 Task: Get directions from Grand Teton National Park, Wyoming, United States to Walnut Canyon National Monument, Arizona, United States departing at 12:00 noon on the 15th of December
Action: Mouse moved to (345, 564)
Screenshot: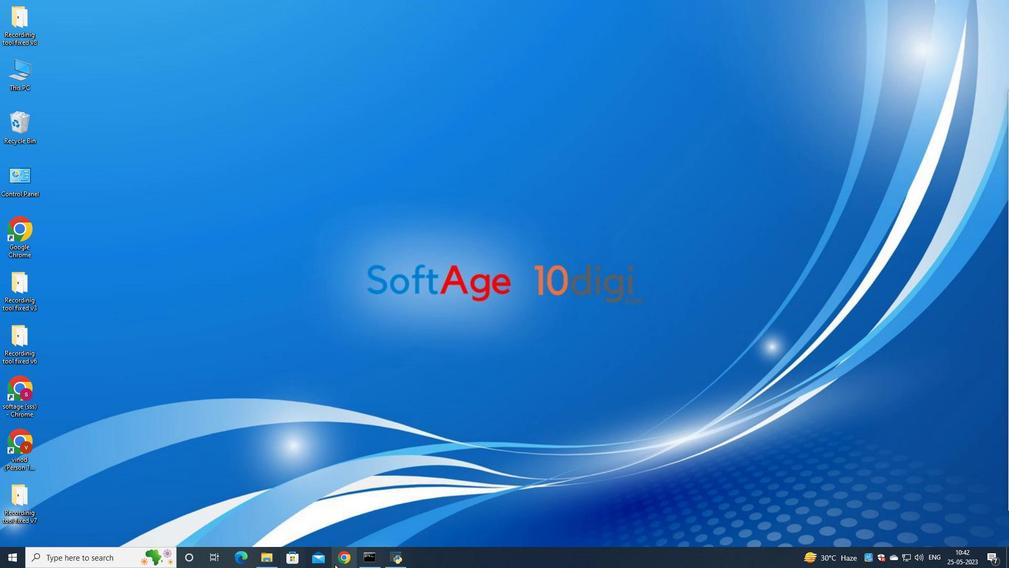 
Action: Mouse pressed left at (345, 564)
Screenshot: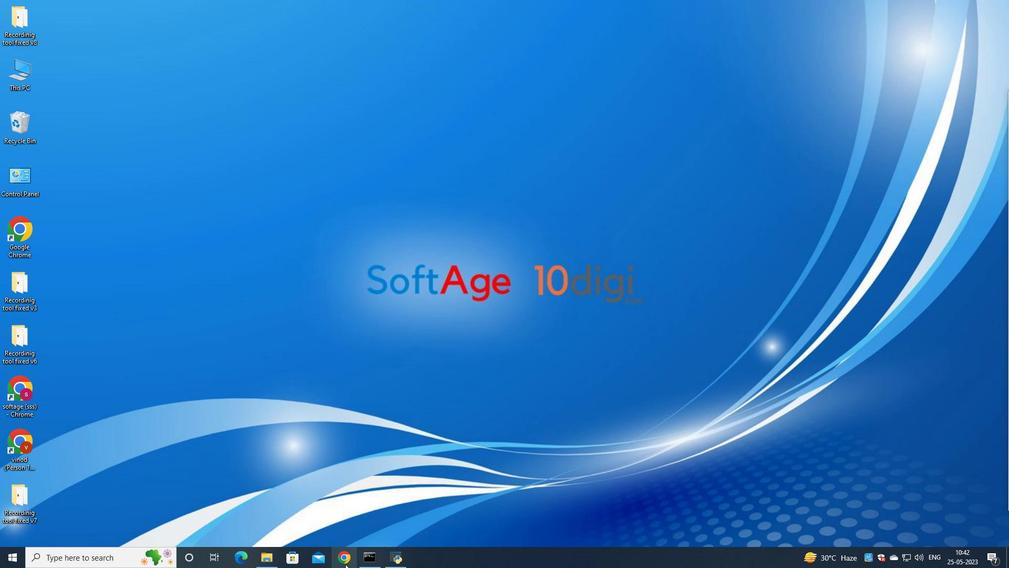 
Action: Mouse moved to (463, 319)
Screenshot: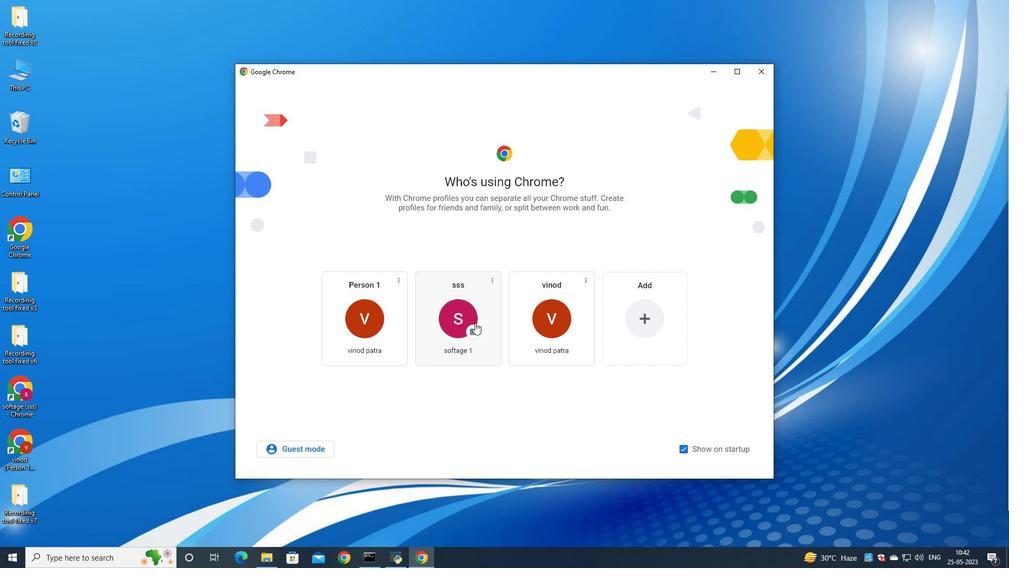 
Action: Mouse pressed left at (463, 319)
Screenshot: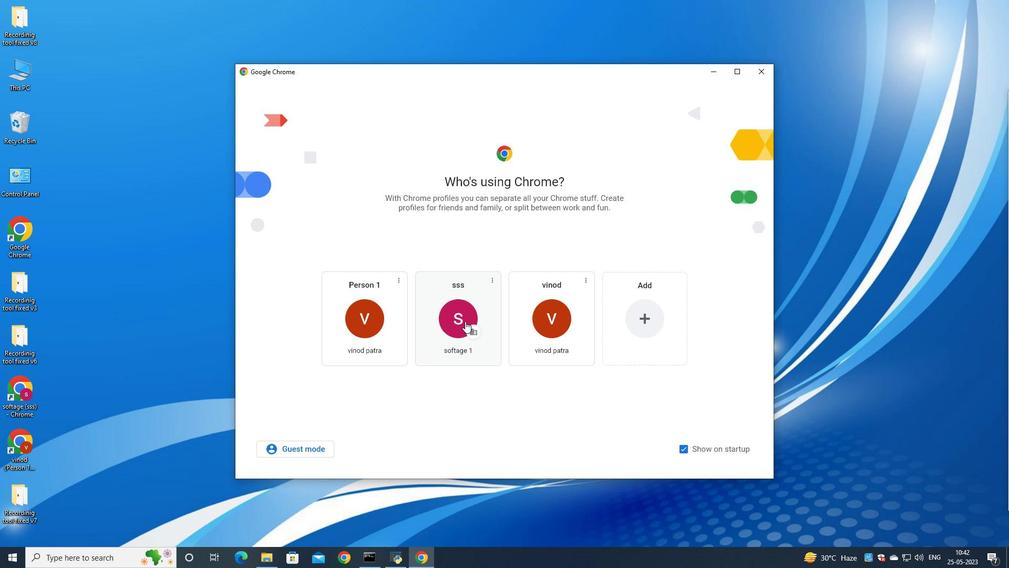 
Action: Mouse moved to (960, 52)
Screenshot: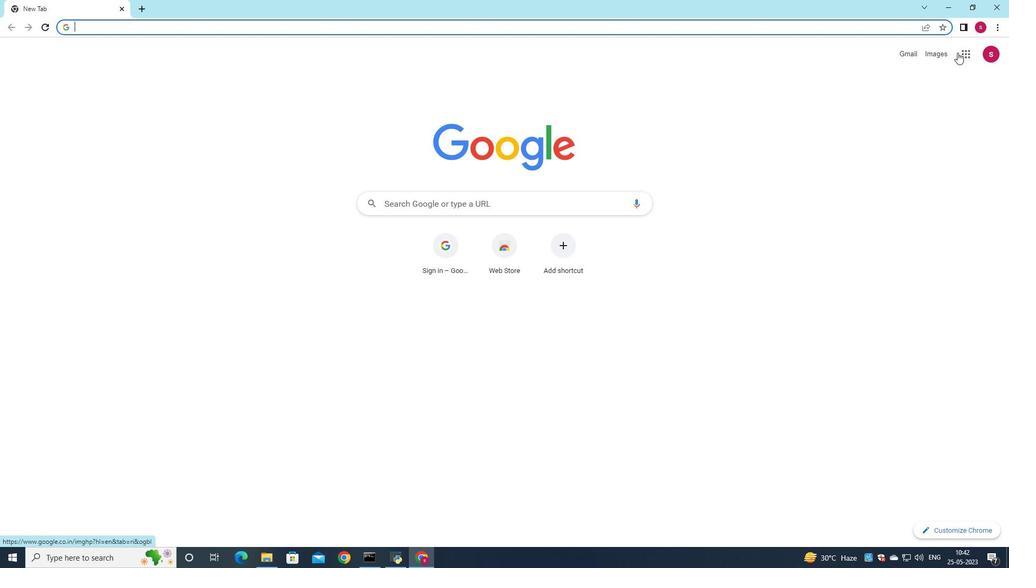 
Action: Mouse pressed left at (960, 52)
Screenshot: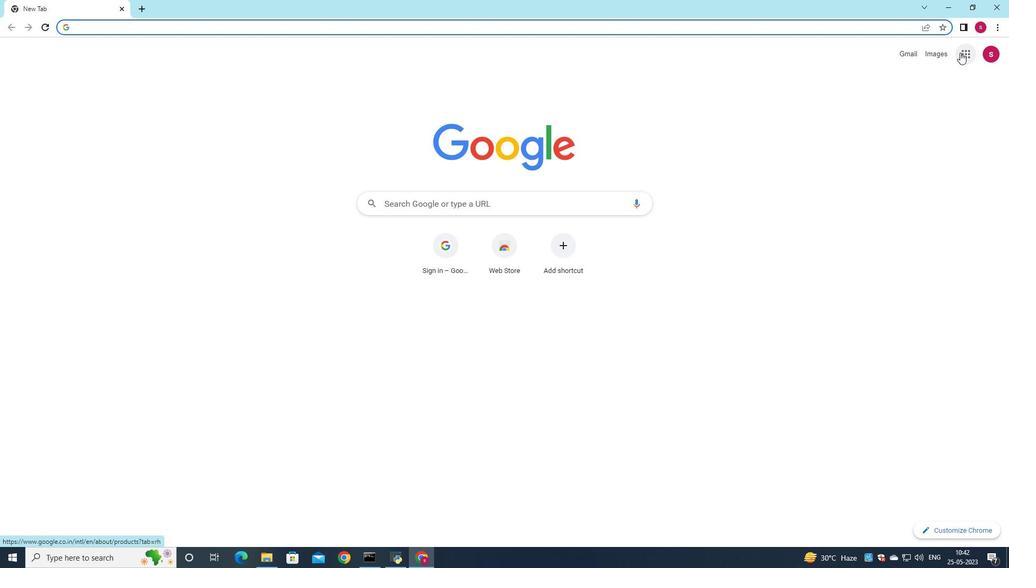 
Action: Mouse moved to (970, 173)
Screenshot: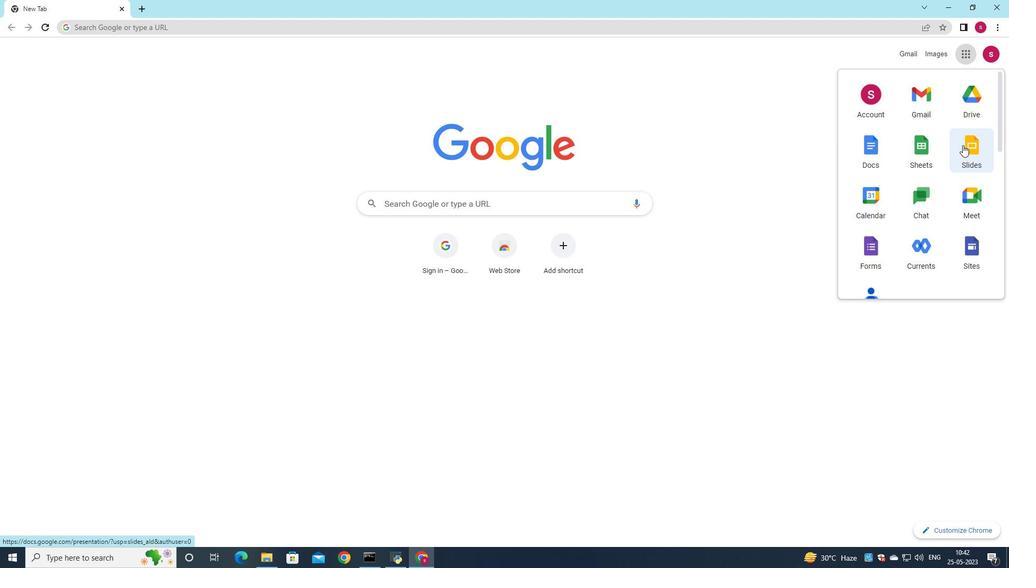 
Action: Mouse scrolled (970, 172) with delta (0, 0)
Screenshot: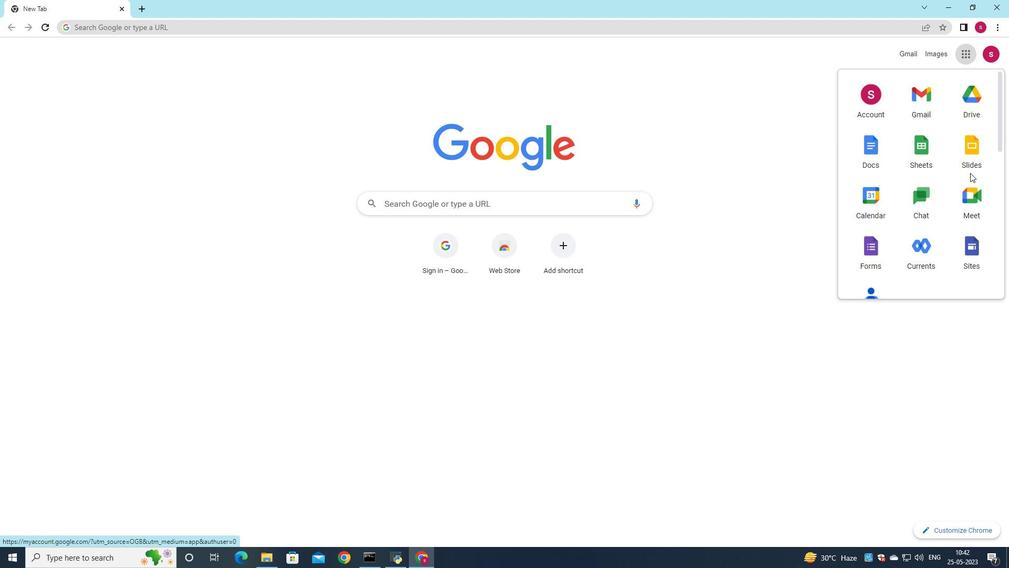 
Action: Mouse moved to (970, 173)
Screenshot: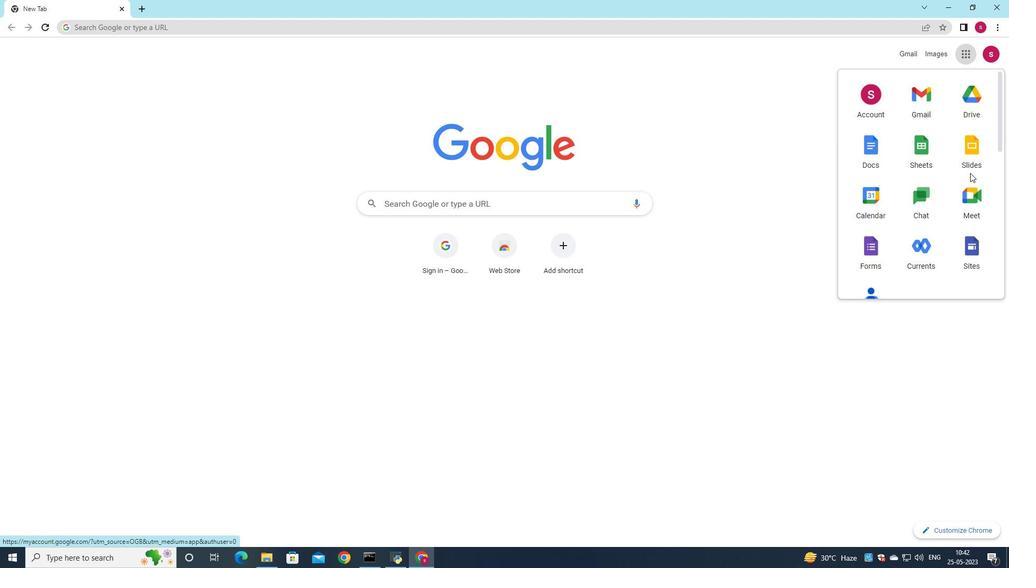 
Action: Mouse scrolled (970, 172) with delta (0, 0)
Screenshot: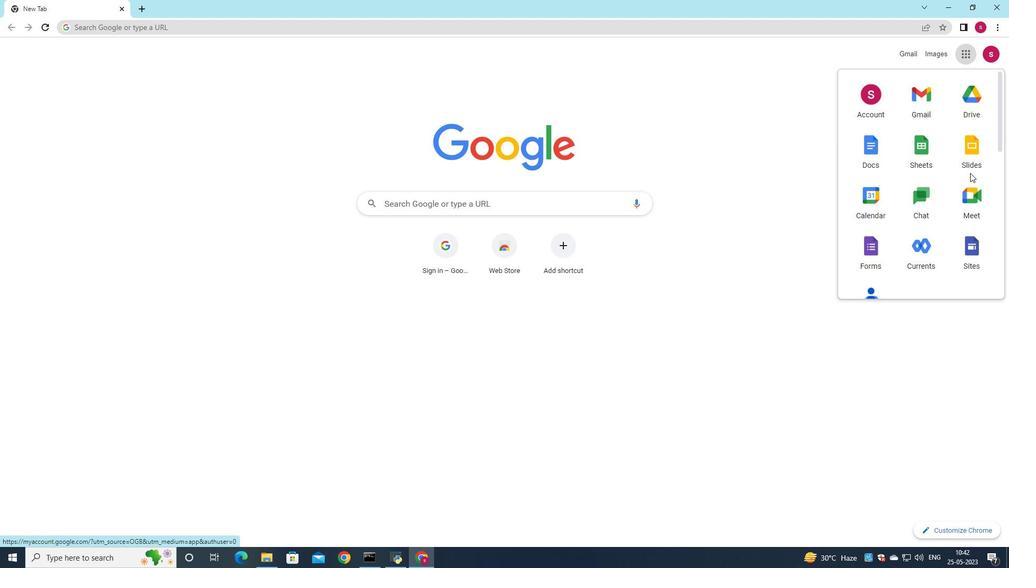 
Action: Mouse moved to (969, 174)
Screenshot: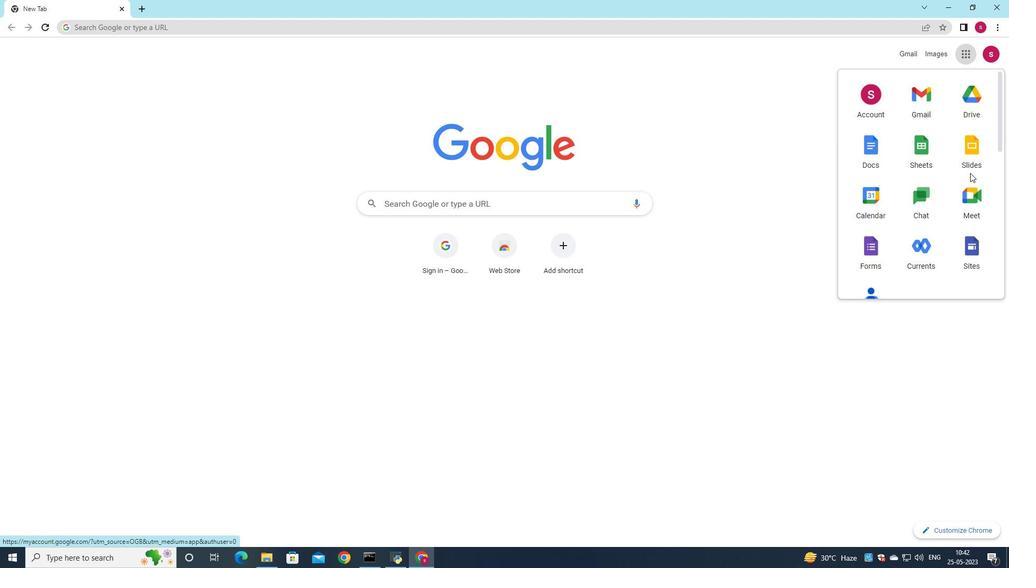 
Action: Mouse scrolled (969, 173) with delta (0, 0)
Screenshot: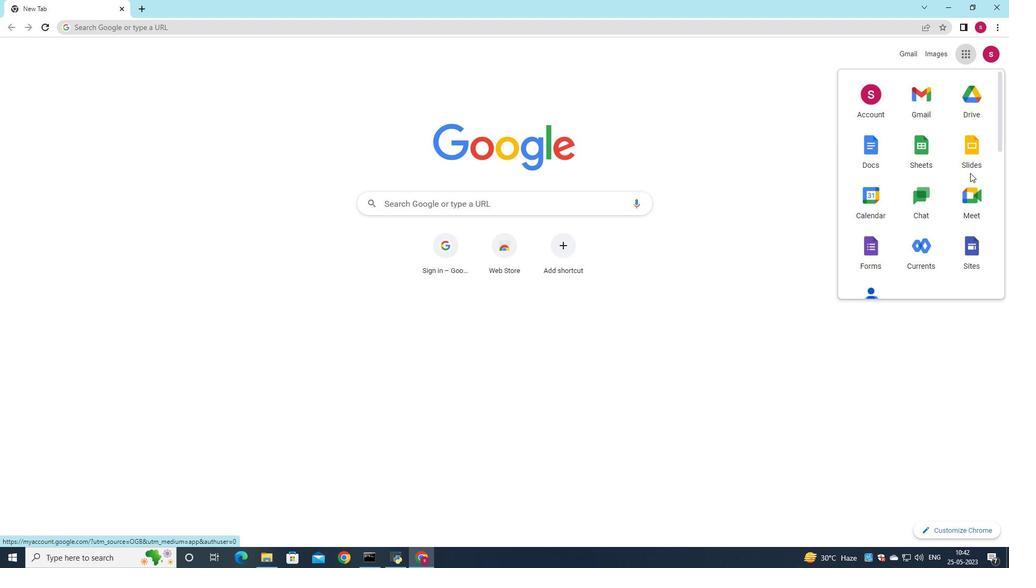 
Action: Mouse moved to (969, 174)
Screenshot: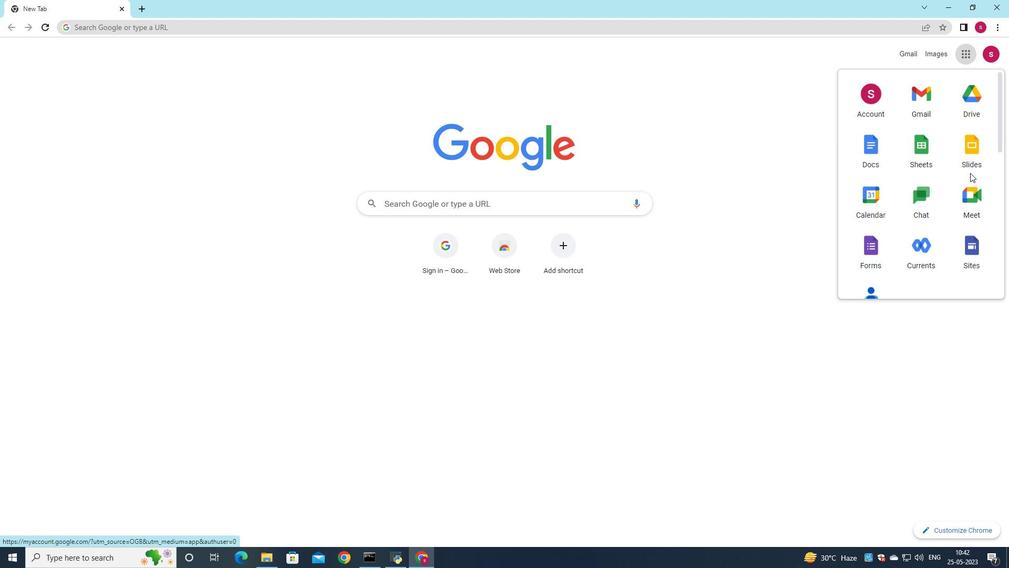 
Action: Mouse scrolled (969, 173) with delta (0, 0)
Screenshot: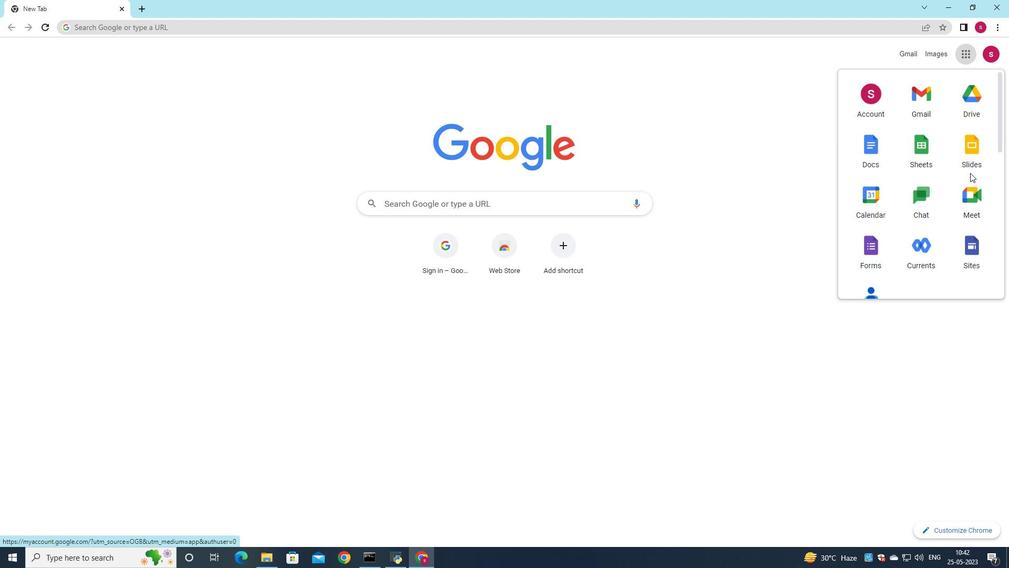 
Action: Mouse moved to (975, 155)
Screenshot: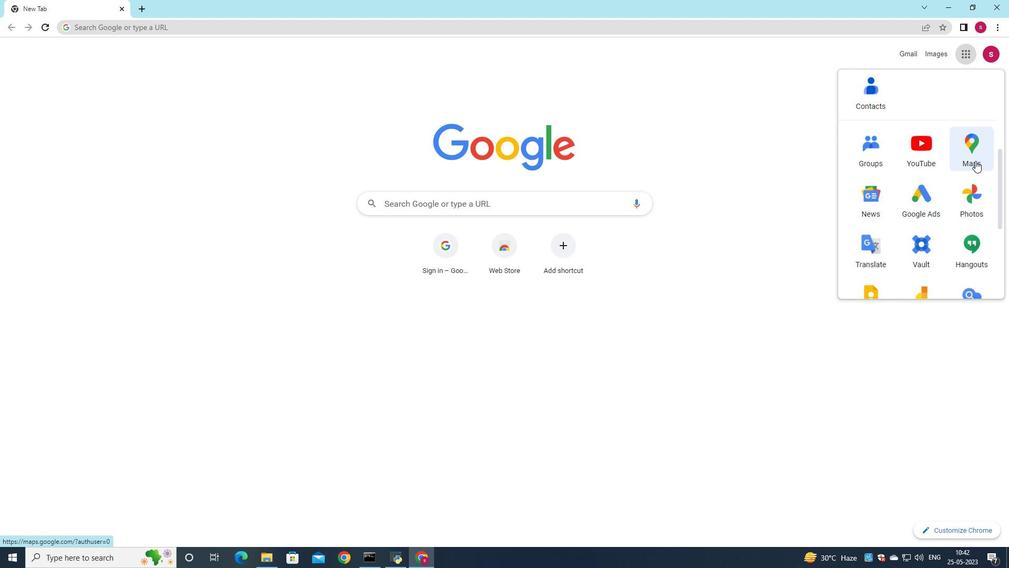 
Action: Mouse pressed left at (975, 155)
Screenshot: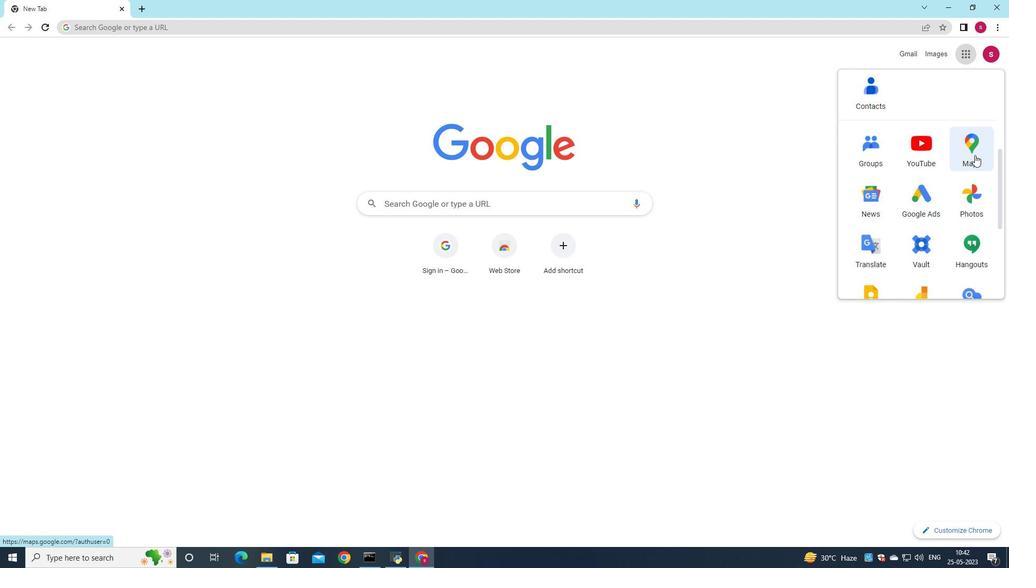 
Action: Mouse moved to (239, 51)
Screenshot: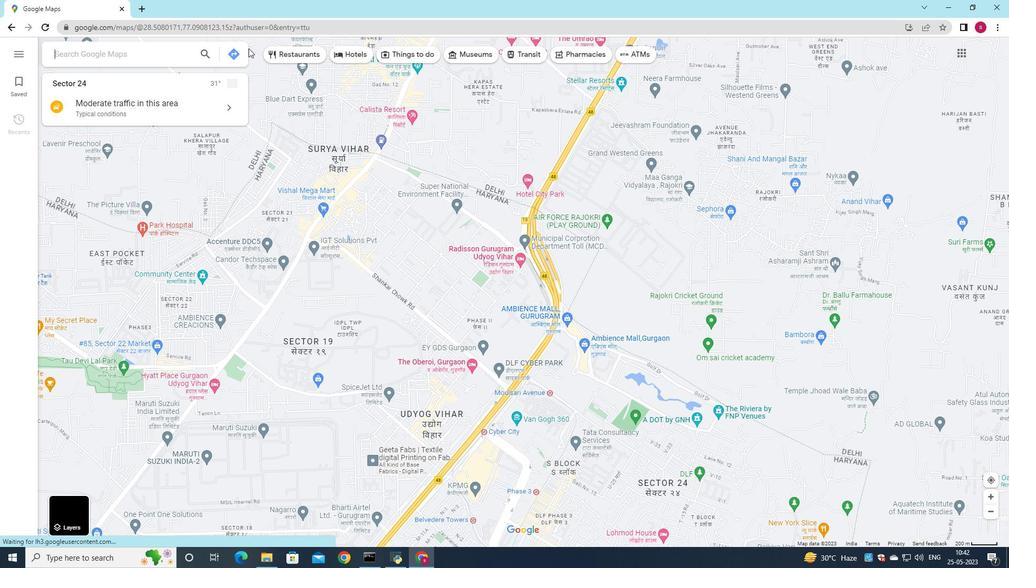 
Action: Mouse pressed left at (239, 51)
Screenshot: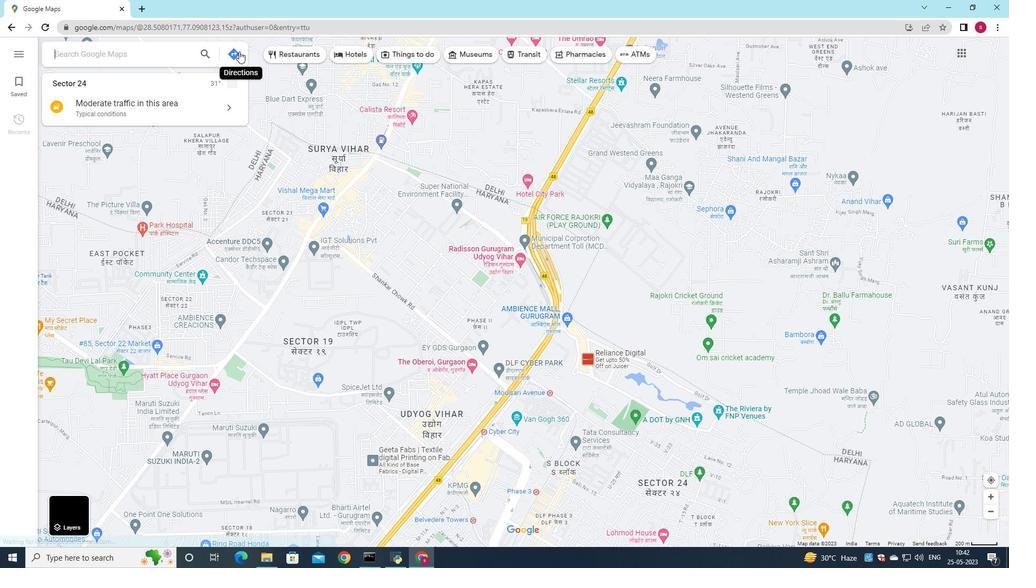 
Action: Mouse moved to (151, 86)
Screenshot: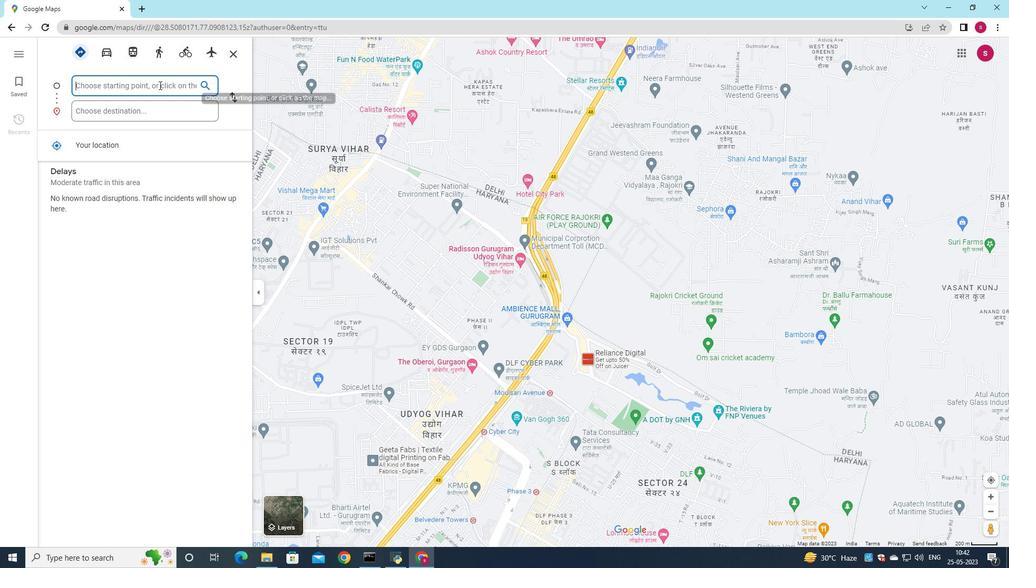 
Action: Key pressed <Key.shift><Key.shift><Key.shift><Key.shift><Key.shift><Key.shift><Key.shift>Grand<Key.space><Key.shift><Key.shift><Key.shift><Key.shift><Key.shift><Key.shift><Key.shift><Key.shift><Key.shift><Key.shift><Key.shift><Key.shift><Key.shift><Key.shift>Teton<Key.space><Key.shift>national<Key.space><Key.shift><Key.shift><Key.shift><Key.shift><Key.shift><Key.shift><Key.shift><Key.shift><Key.shift>Park
Screenshot: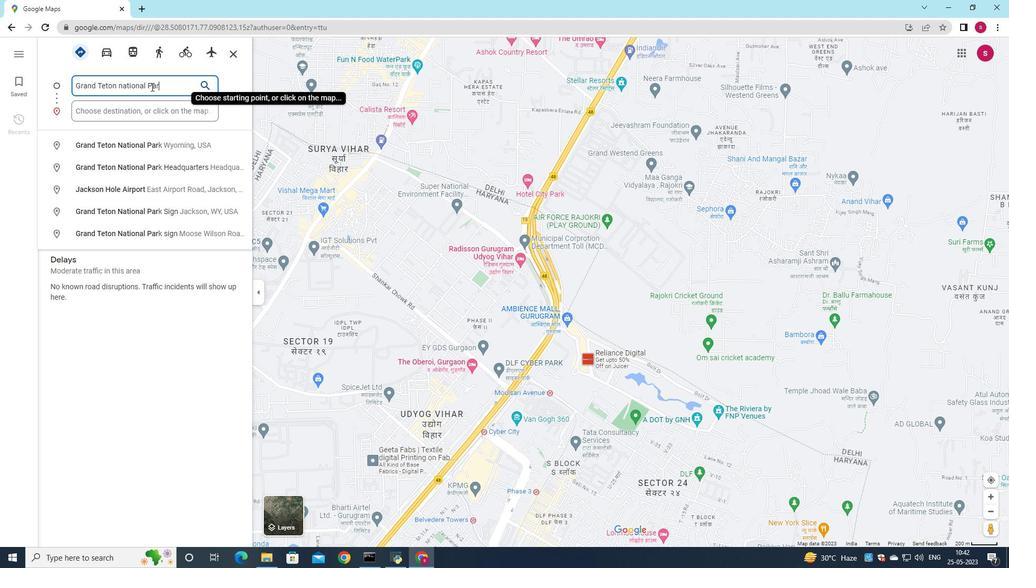 
Action: Mouse moved to (120, 86)
Screenshot: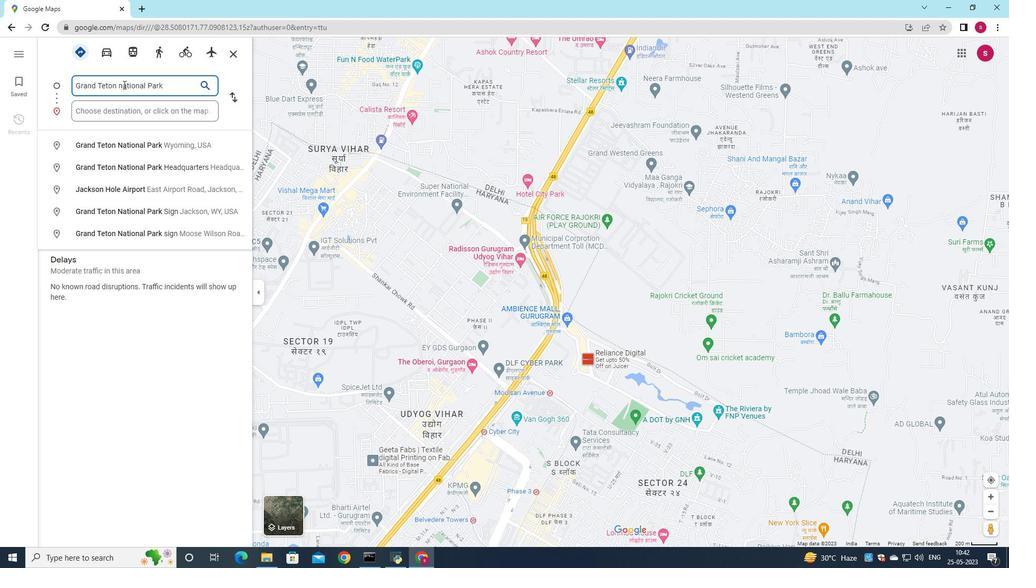 
Action: Mouse pressed left at (120, 86)
Screenshot: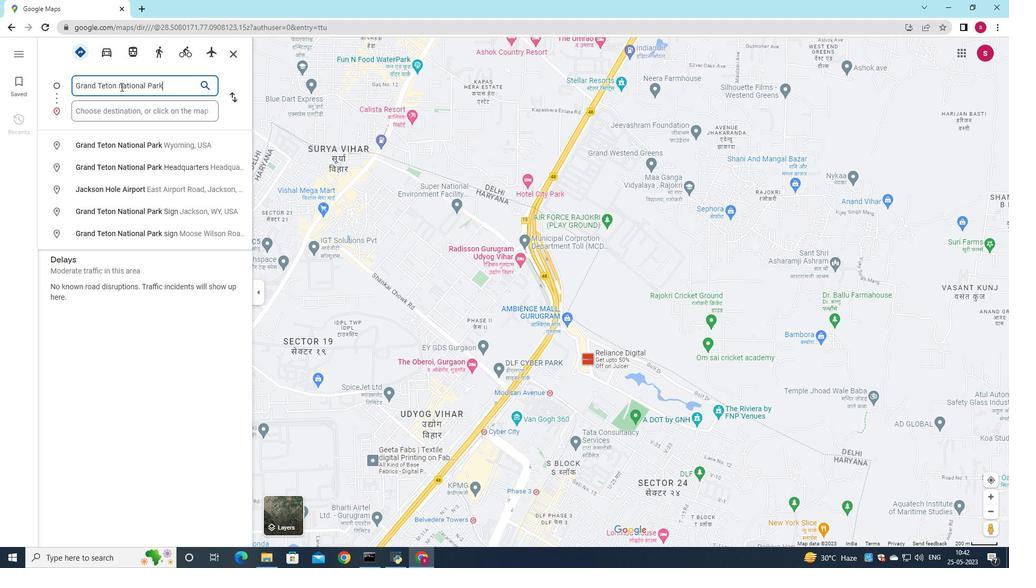 
Action: Key pressed <Key.backspace><Key.shift><Key.shift><Key.shift>N
Screenshot: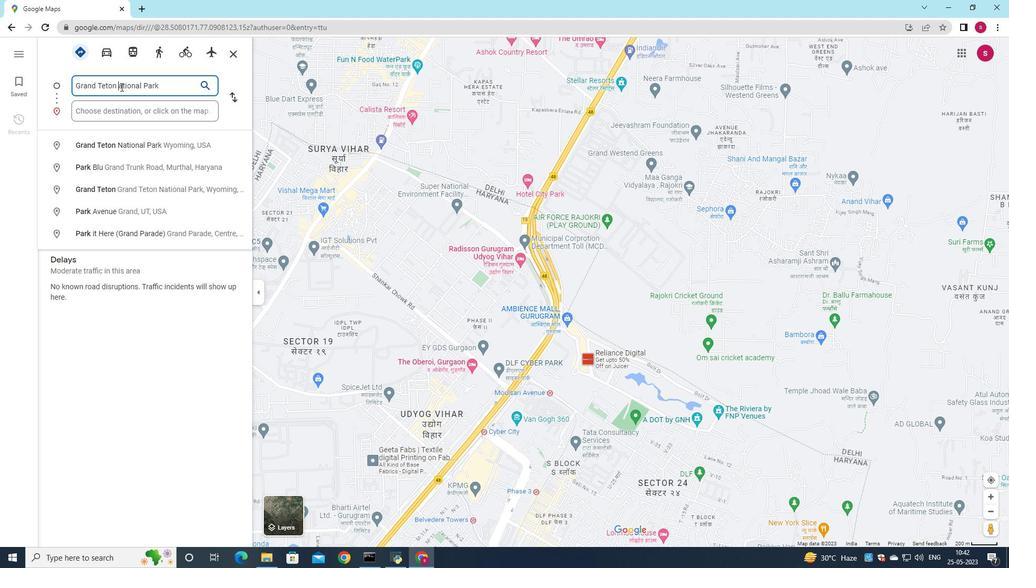 
Action: Mouse moved to (175, 82)
Screenshot: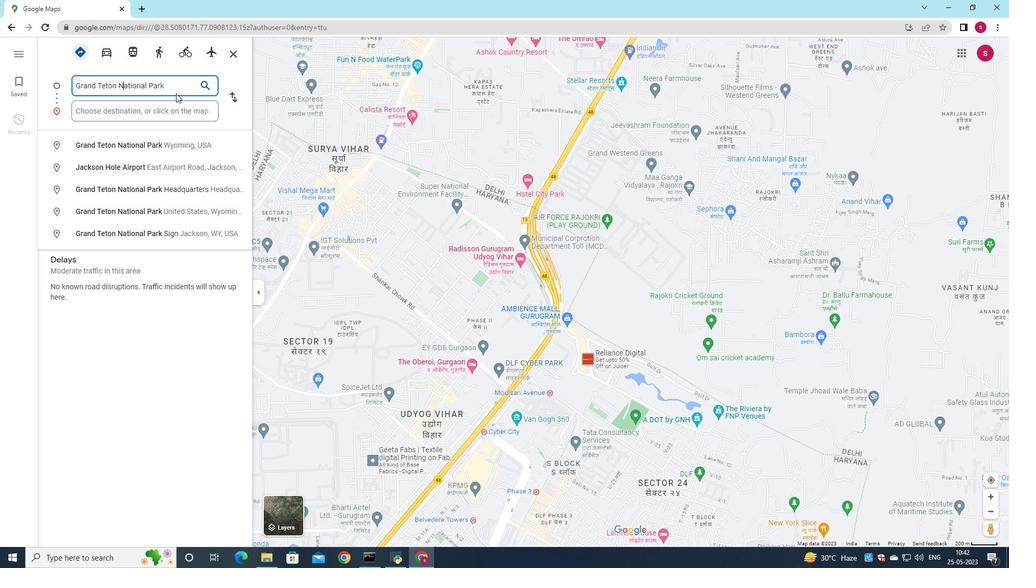 
Action: Mouse pressed left at (175, 82)
Screenshot: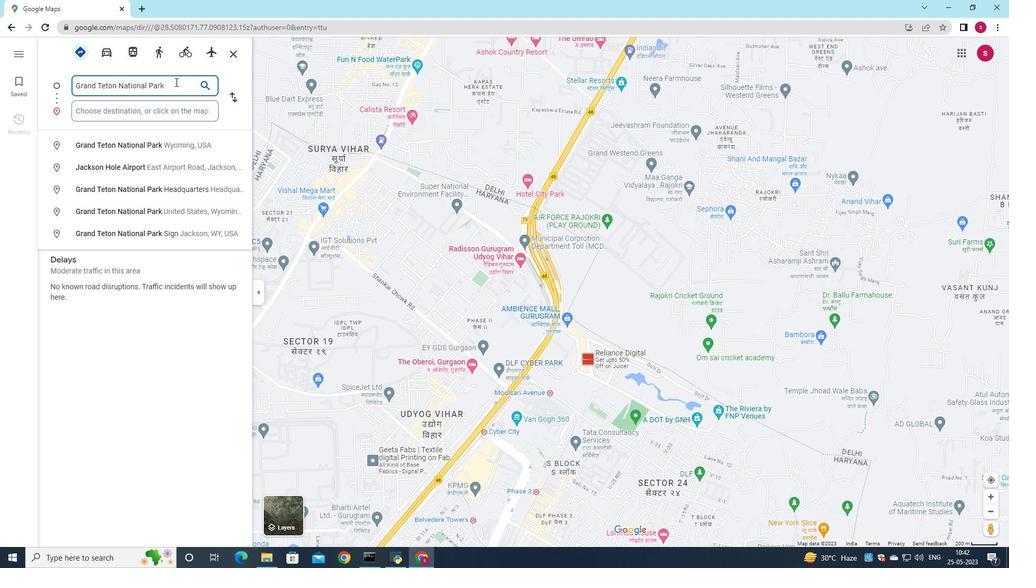 
Action: Mouse moved to (175, 82)
Screenshot: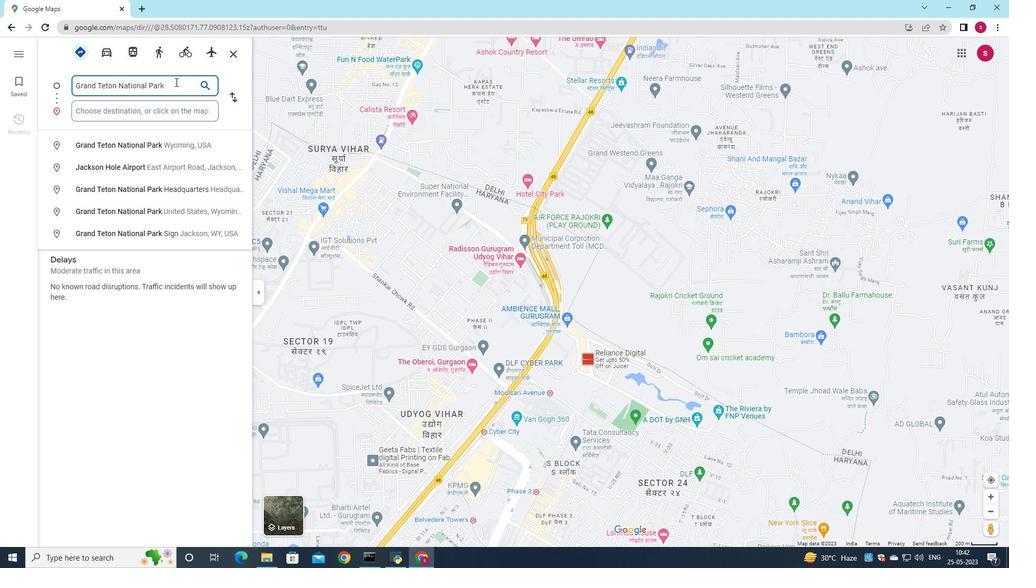 
Action: Key pressed ,<Key.shift>Wyoming,<Key.shift>United<Key.space><Key.shift>States
Screenshot: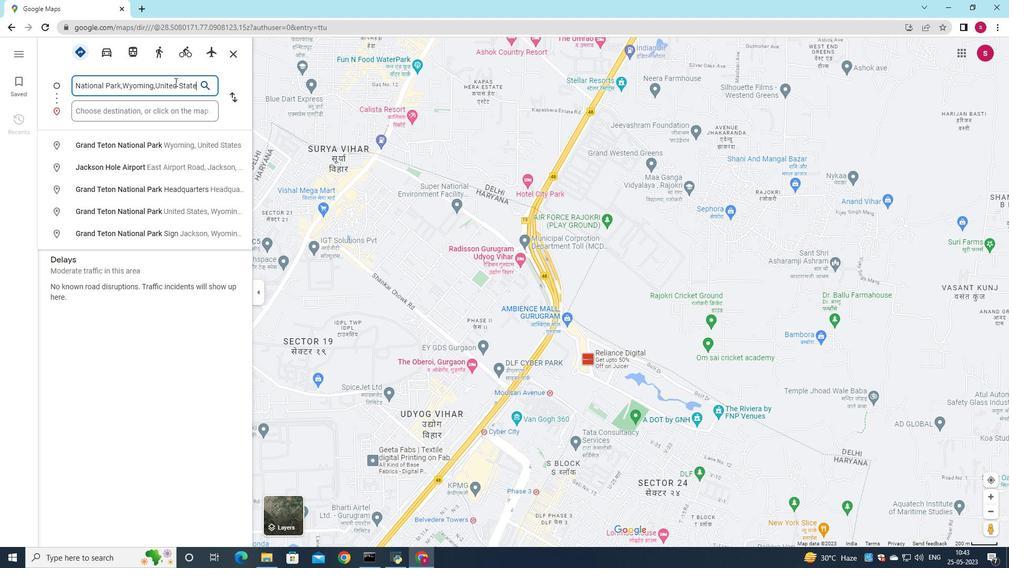 
Action: Mouse moved to (140, 110)
Screenshot: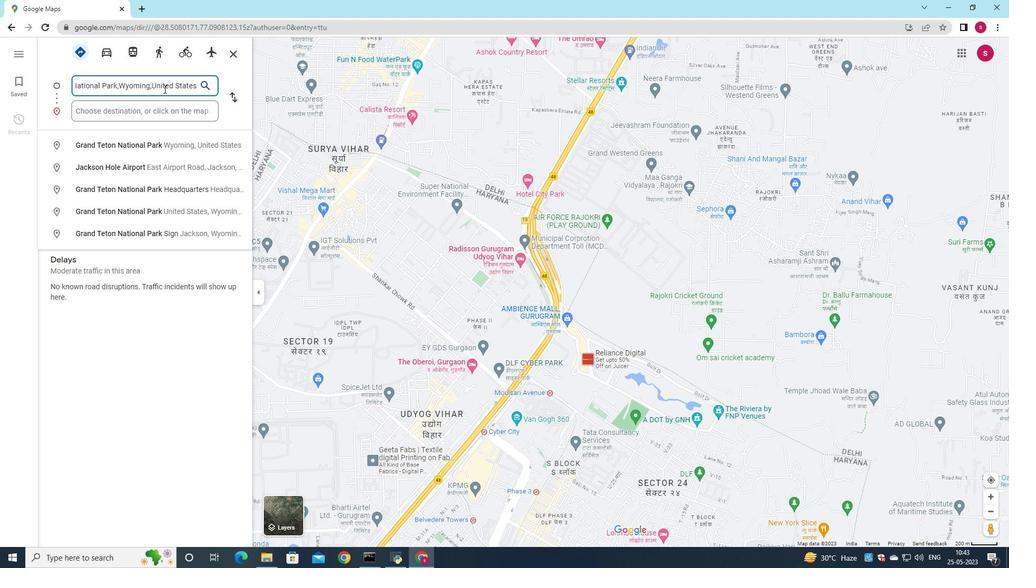 
Action: Mouse pressed left at (140, 110)
Screenshot: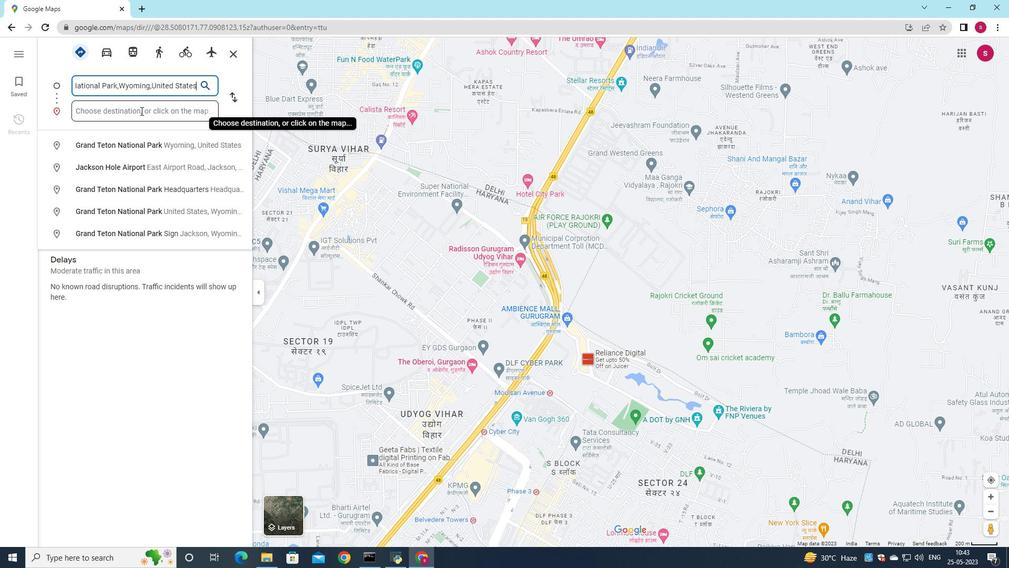 
Action: Key pressed <Key.shift>Walunt<Key.space><Key.shift>Canyon<Key.space><Key.shift>National<Key.space><Key.shift><Key.shift><Key.shift><Key.shift><Key.shift><Key.shift><Key.shift><Key.shift><Key.shift><Key.shift><Key.shift><Key.shift><Key.shift><Key.shift><Key.shift><Key.shift><Key.shift><Key.shift><Key.shift><Key.shift><Key.shift><Key.shift><Key.shift><Key.shift><Key.shift><Key.shift><Key.shift><Key.shift><Key.shift><Key.shift><Key.shift><Key.shift><Key.shift><Key.shift><Key.shift><Key.shift><Key.shift><Key.shift><Key.shift>Monument,<Key.shift>Arizona,<Key.shift>United<Key.space><Key.shift>States
Screenshot: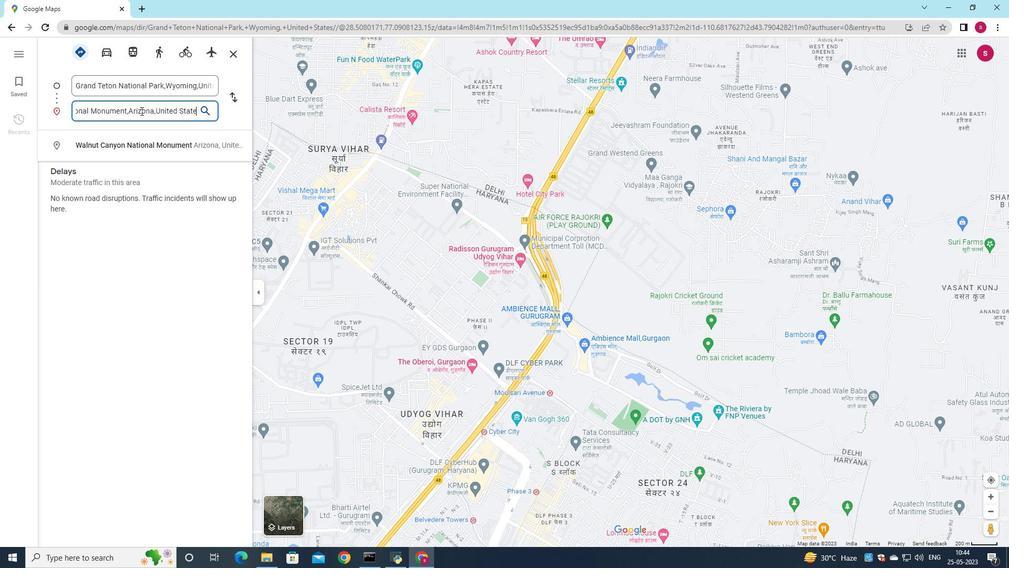 
Action: Mouse moved to (206, 108)
Screenshot: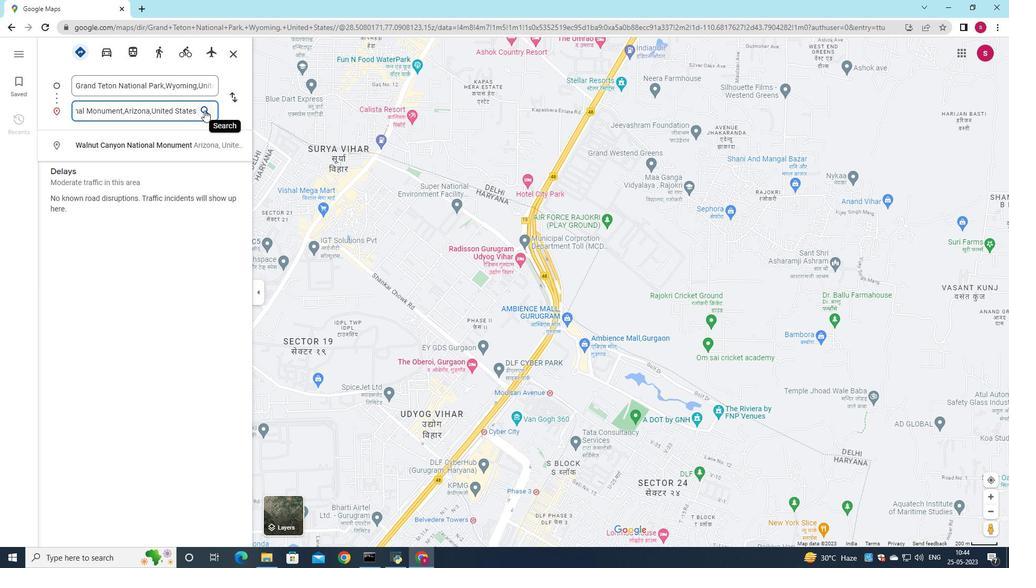 
Action: Mouse pressed left at (206, 108)
Screenshot: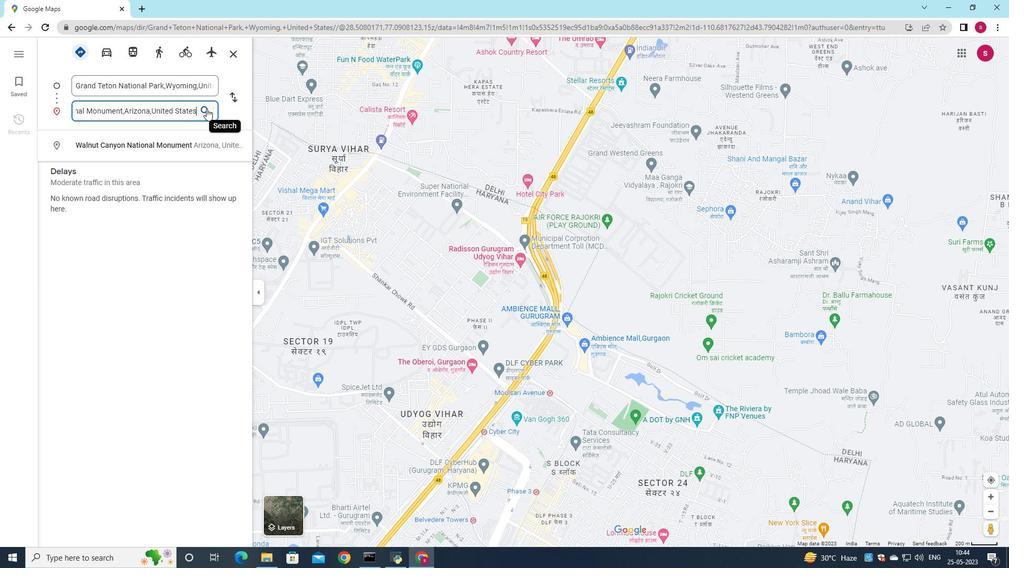 
Action: Mouse moved to (119, 171)
Screenshot: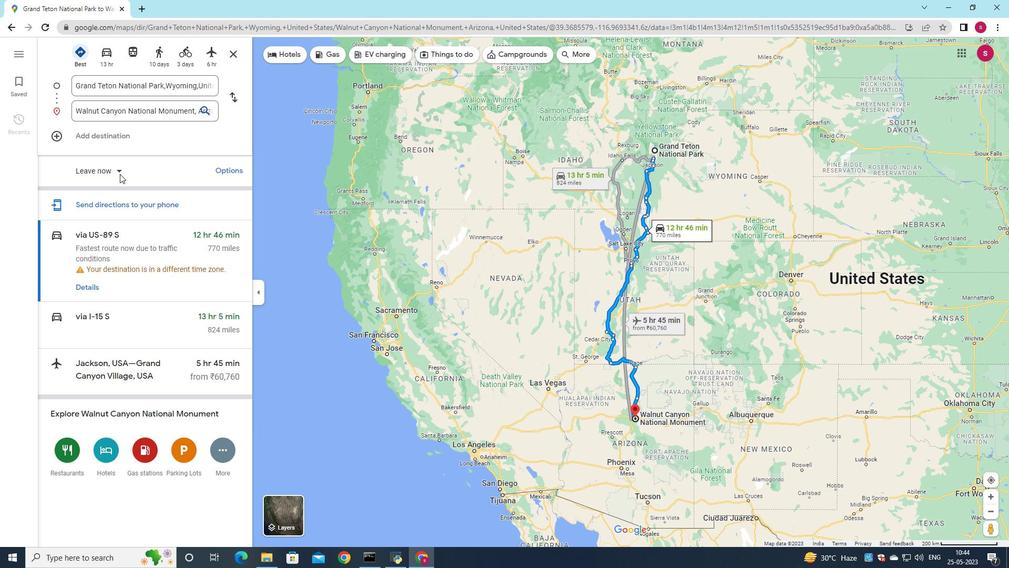 
Action: Mouse pressed left at (119, 171)
Screenshot: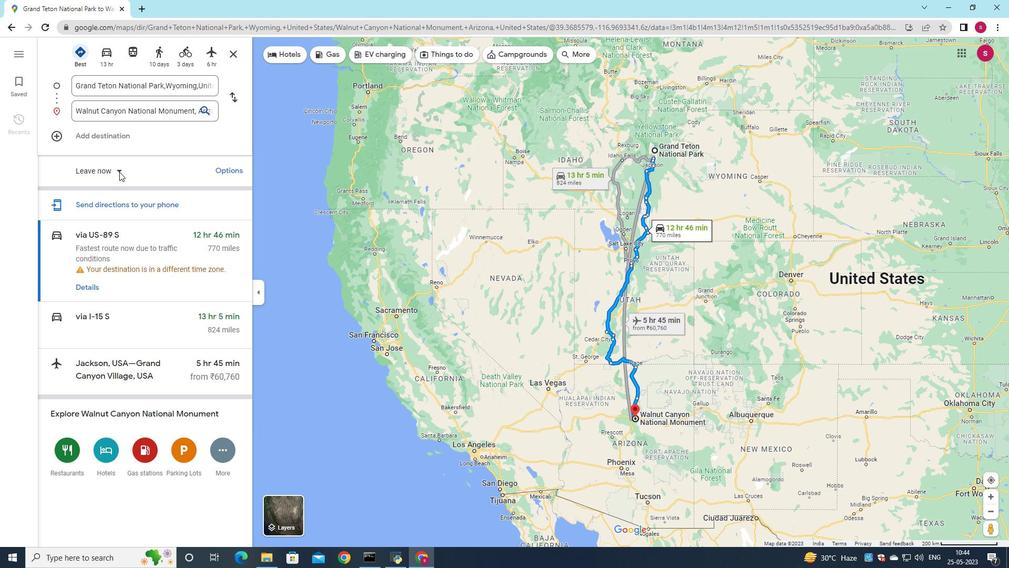 
Action: Mouse moved to (115, 200)
Screenshot: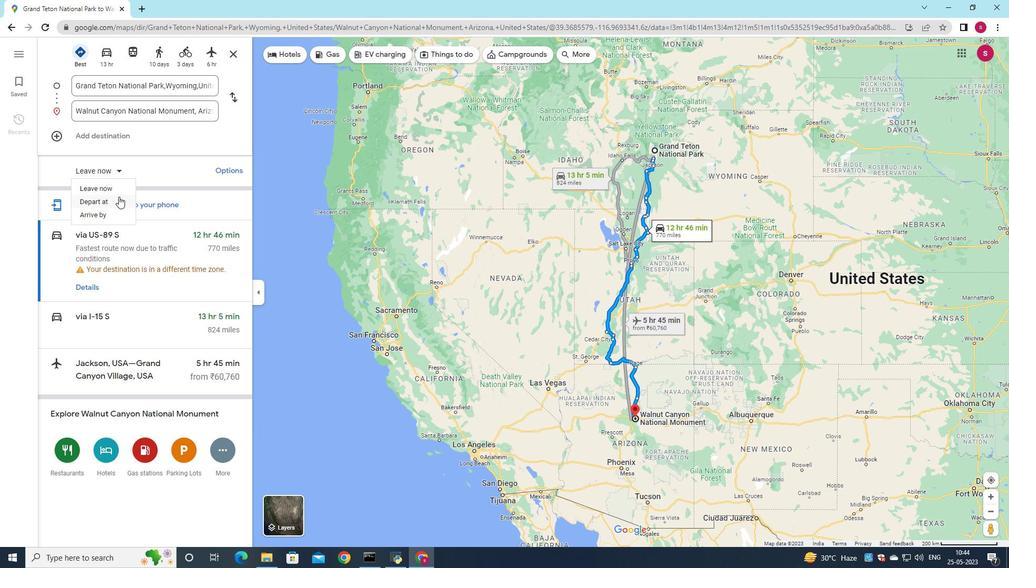 
Action: Mouse pressed left at (115, 200)
Screenshot: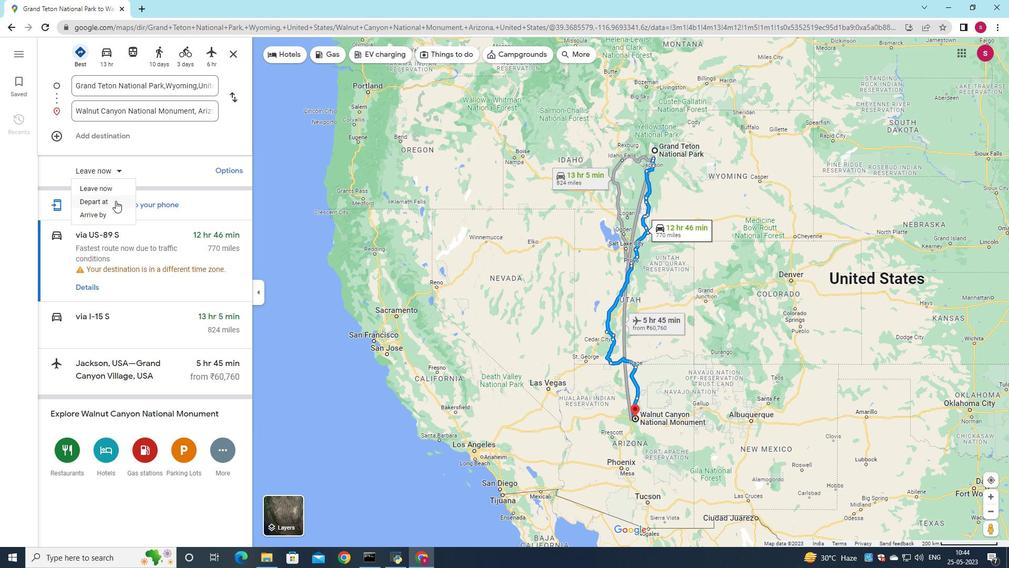 
Action: Mouse moved to (88, 165)
Screenshot: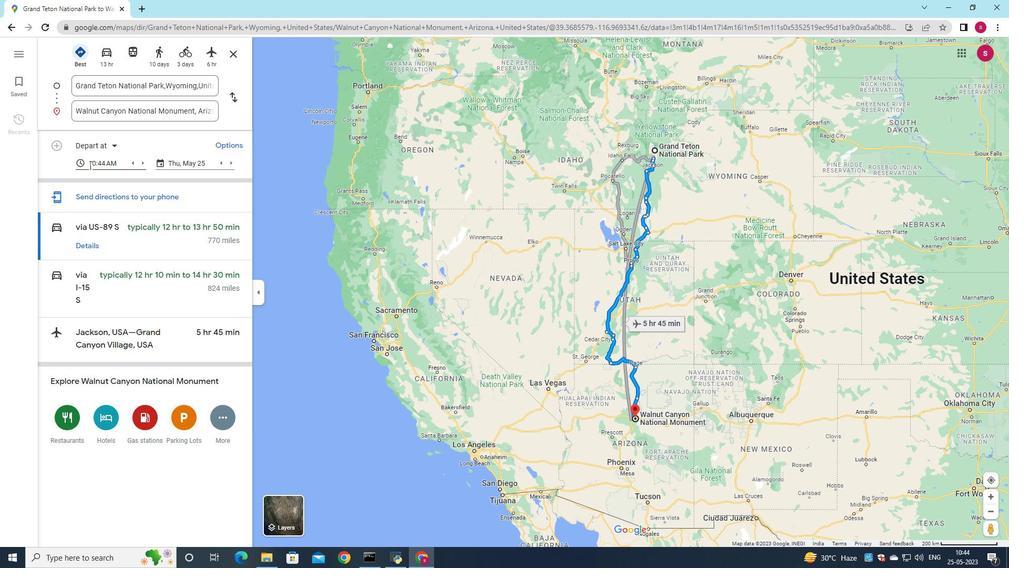 
Action: Mouse pressed left at (88, 165)
Screenshot: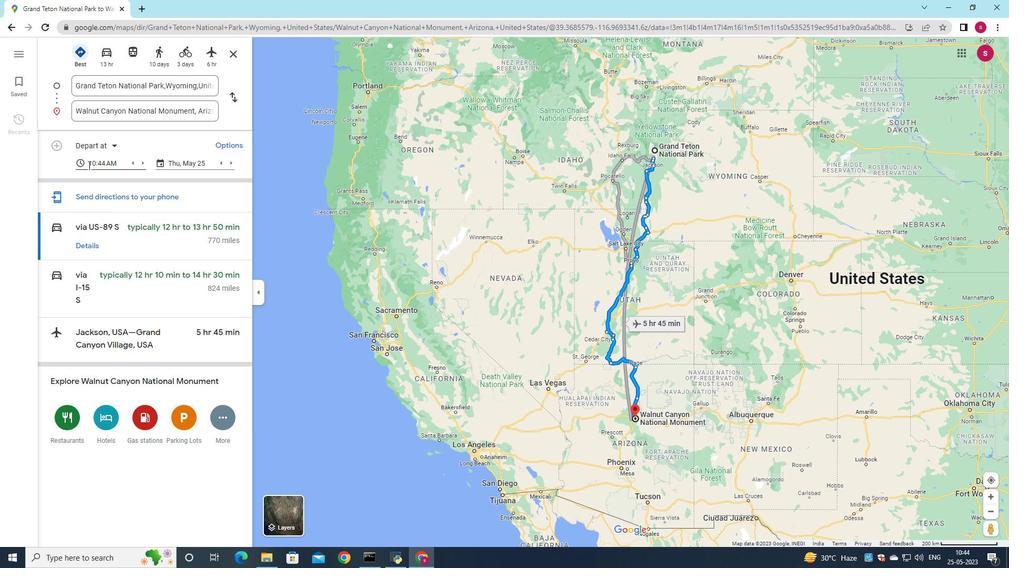 
Action: Mouse moved to (118, 242)
Screenshot: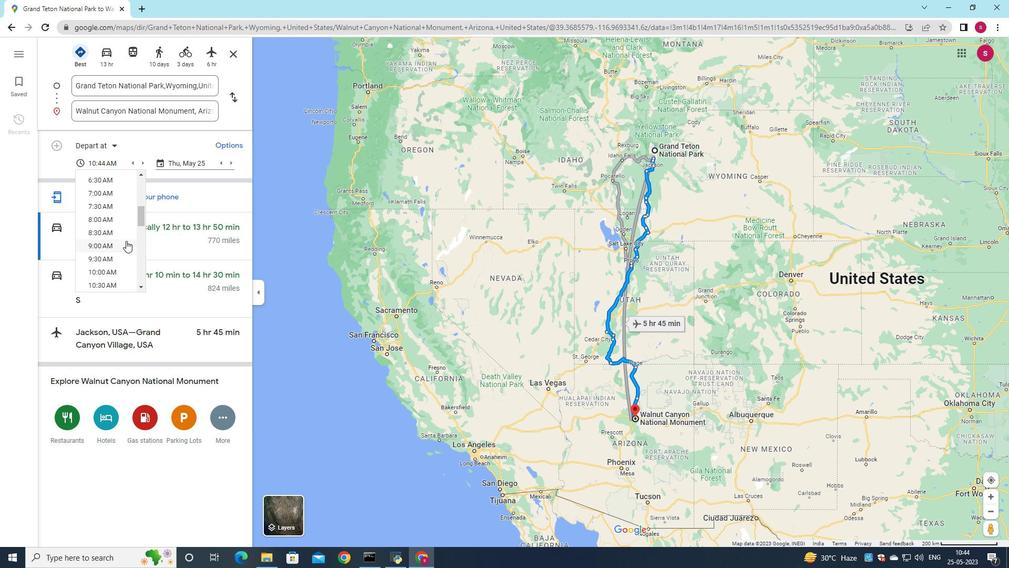 
Action: Mouse scrolled (118, 241) with delta (0, 0)
Screenshot: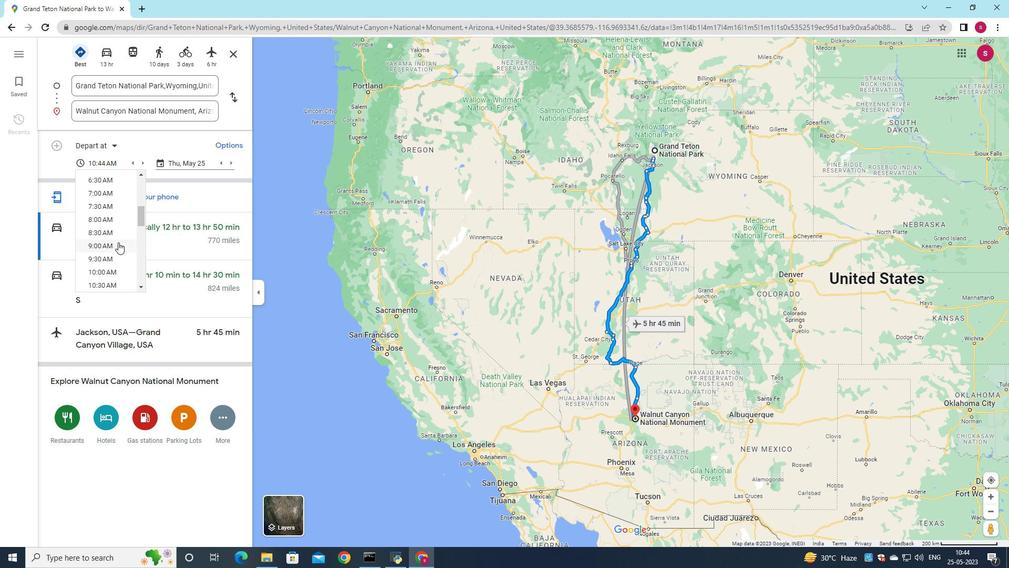 
Action: Mouse moved to (117, 242)
Screenshot: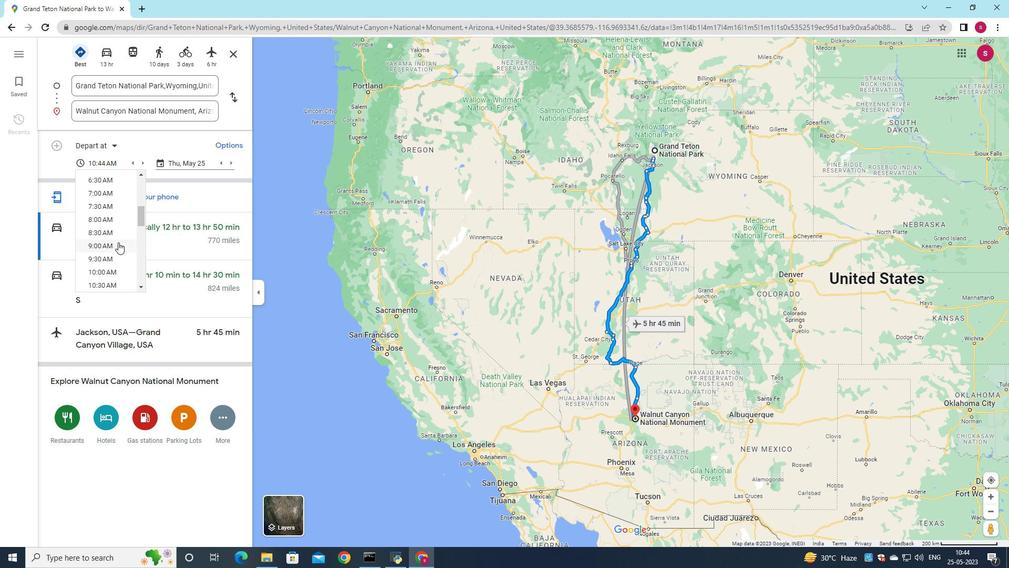 
Action: Mouse scrolled (117, 241) with delta (0, 0)
Screenshot: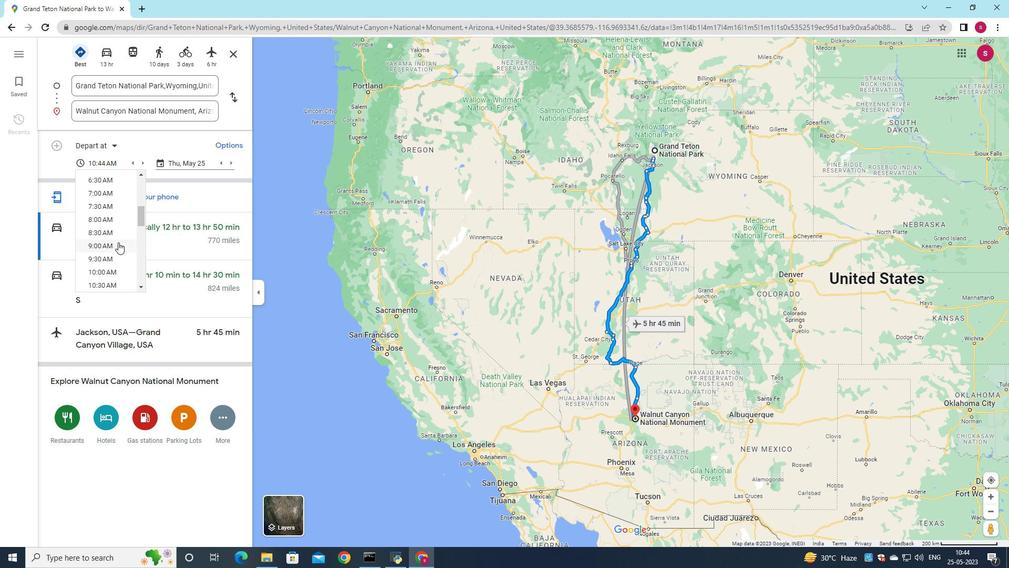 
Action: Mouse moved to (117, 221)
Screenshot: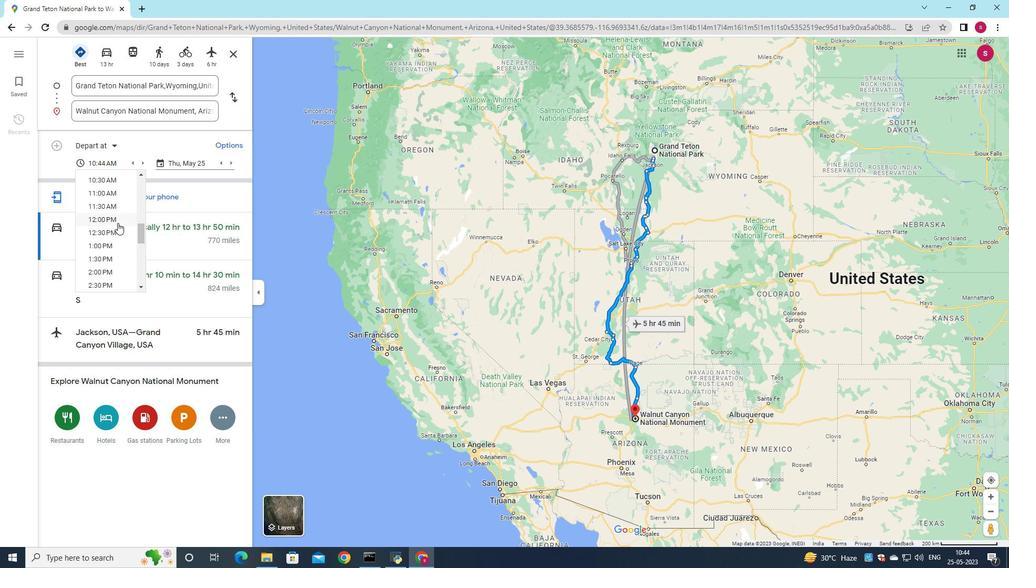 
Action: Mouse pressed left at (117, 221)
Screenshot: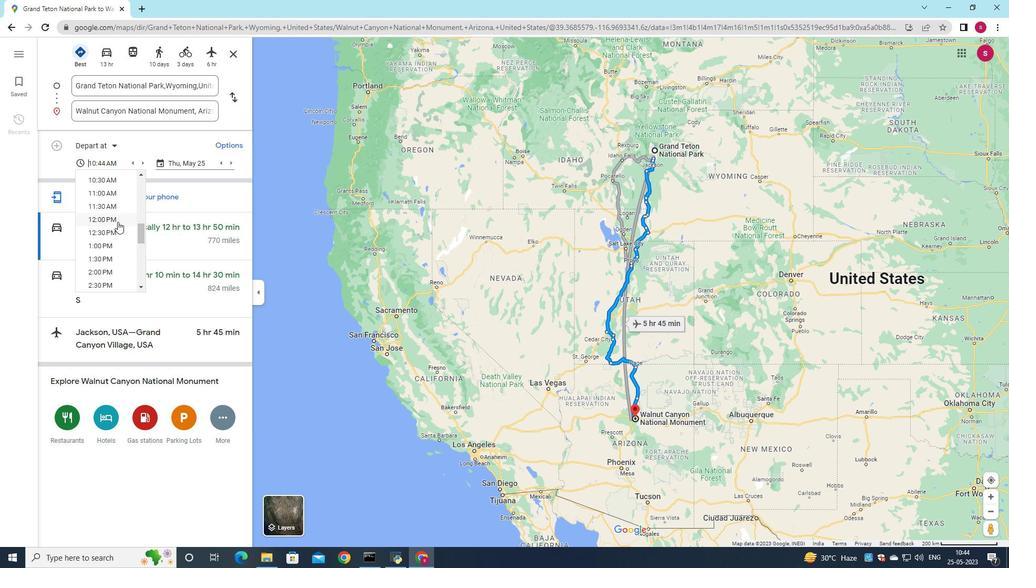 
Action: Mouse moved to (171, 164)
Screenshot: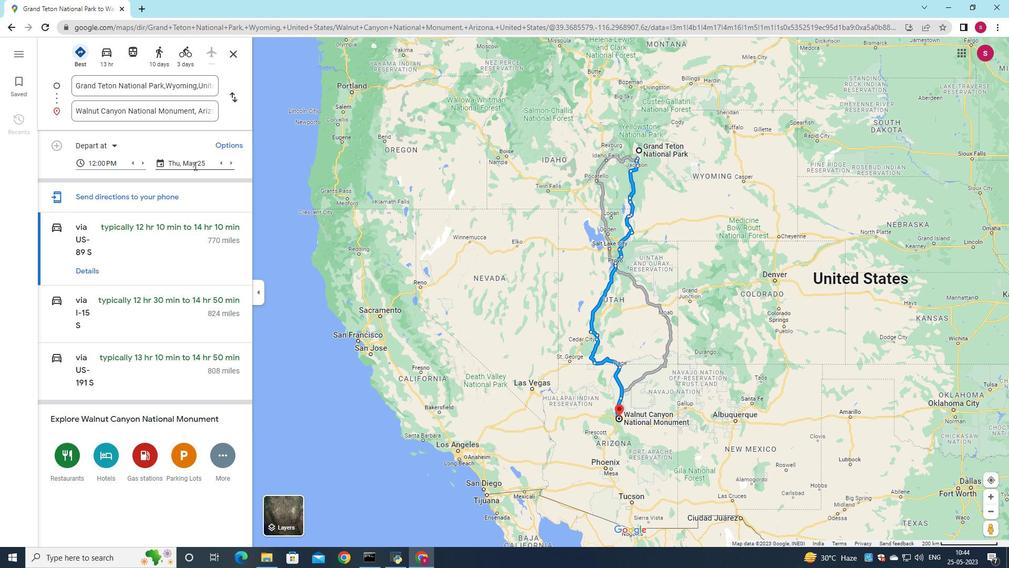 
Action: Mouse pressed left at (171, 164)
Screenshot: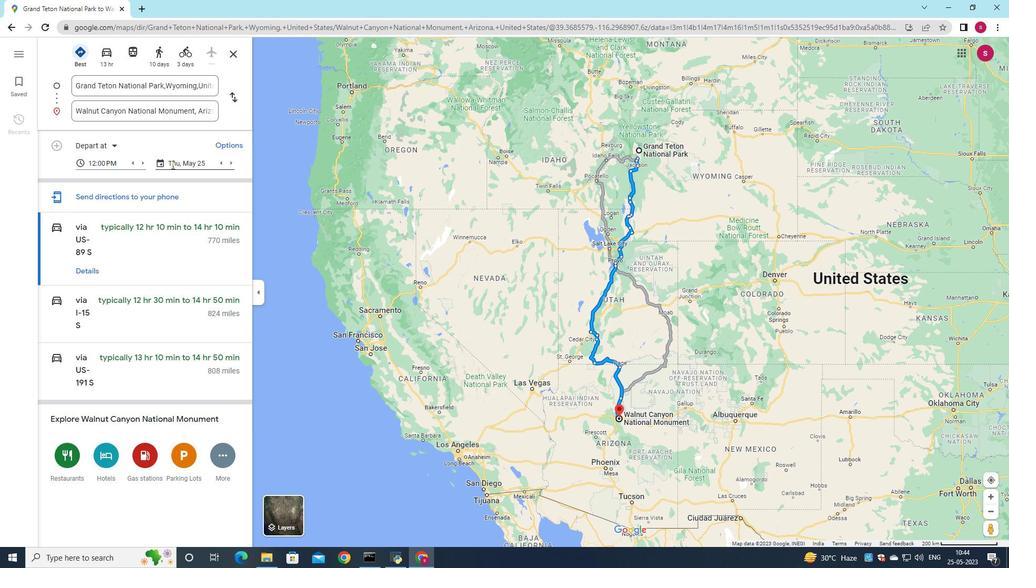 
Action: Mouse moved to (248, 181)
Screenshot: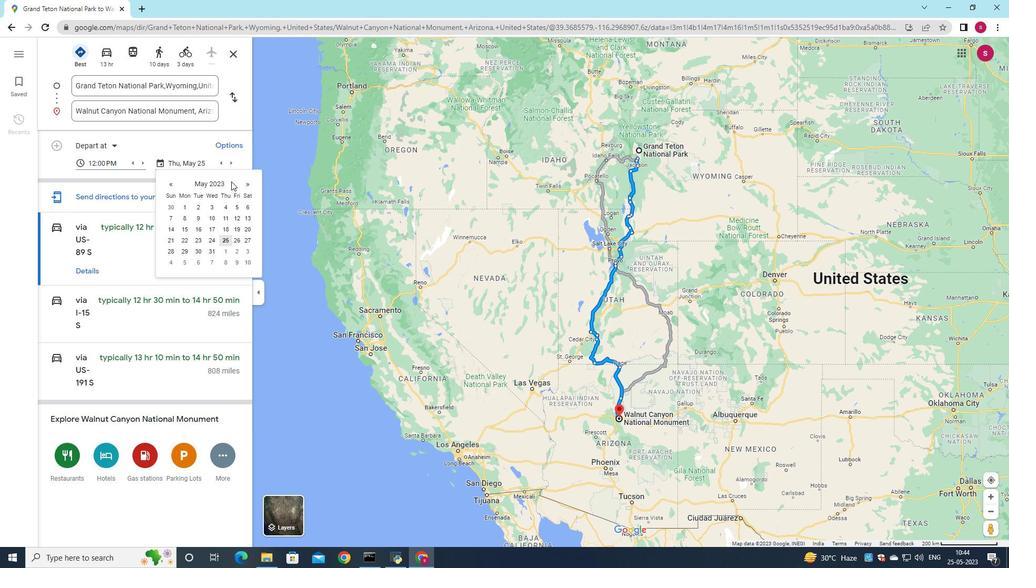 
Action: Mouse pressed left at (248, 181)
Screenshot: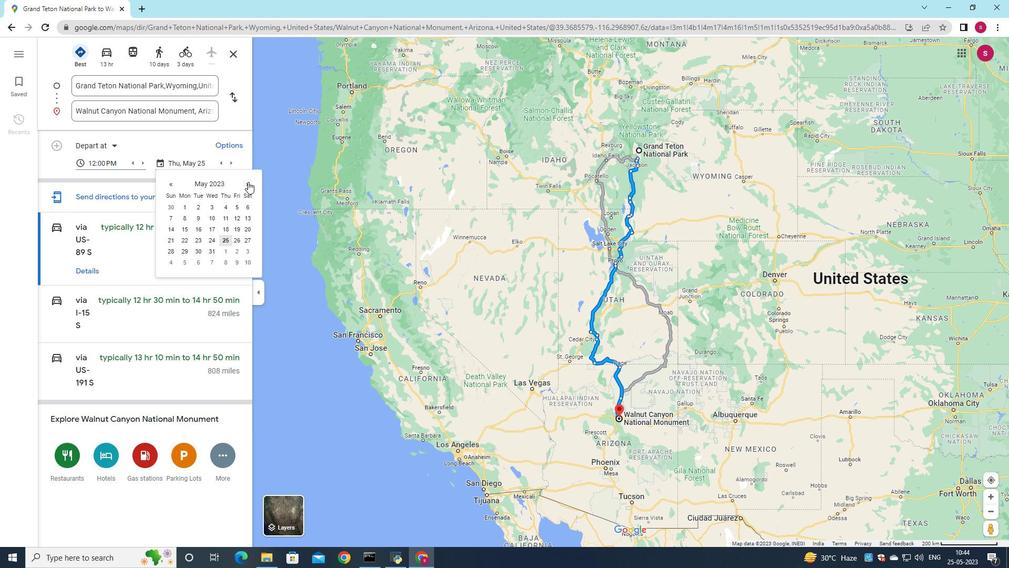
Action: Mouse pressed left at (248, 181)
Screenshot: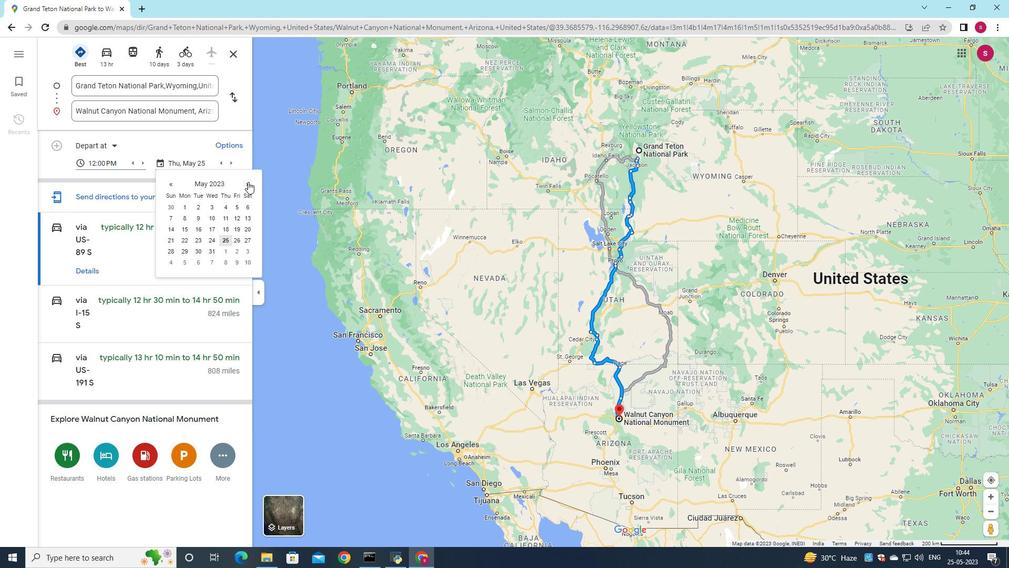 
Action: Mouse pressed left at (248, 181)
Screenshot: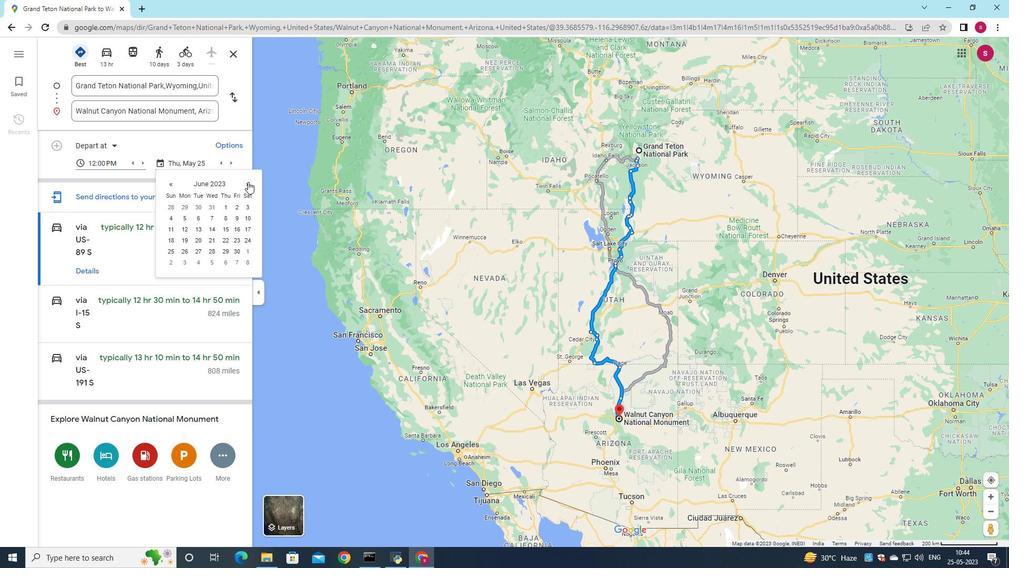 
Action: Mouse pressed left at (248, 181)
Screenshot: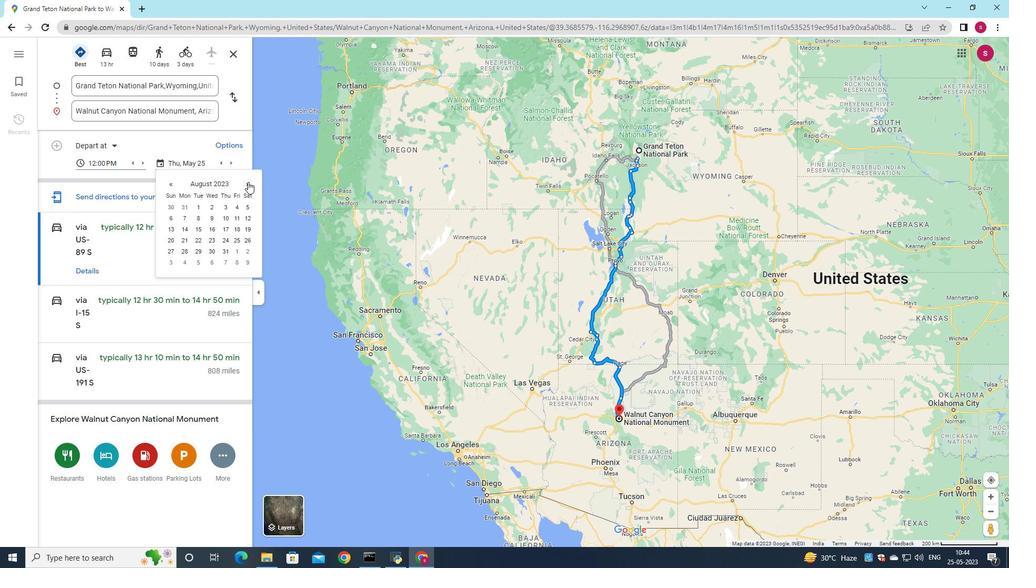 
Action: Mouse pressed left at (248, 181)
Screenshot: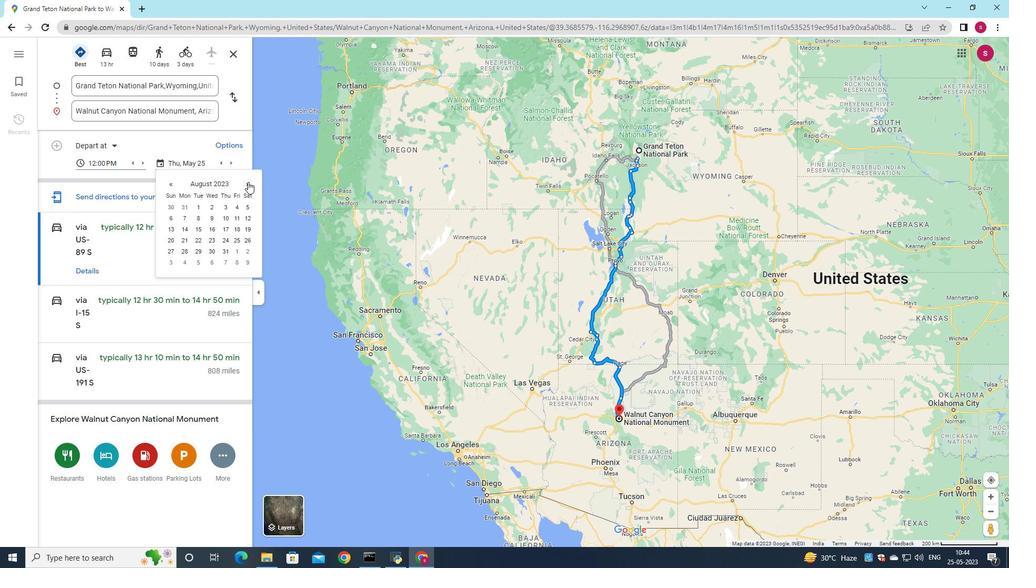 
Action: Mouse pressed left at (248, 181)
Screenshot: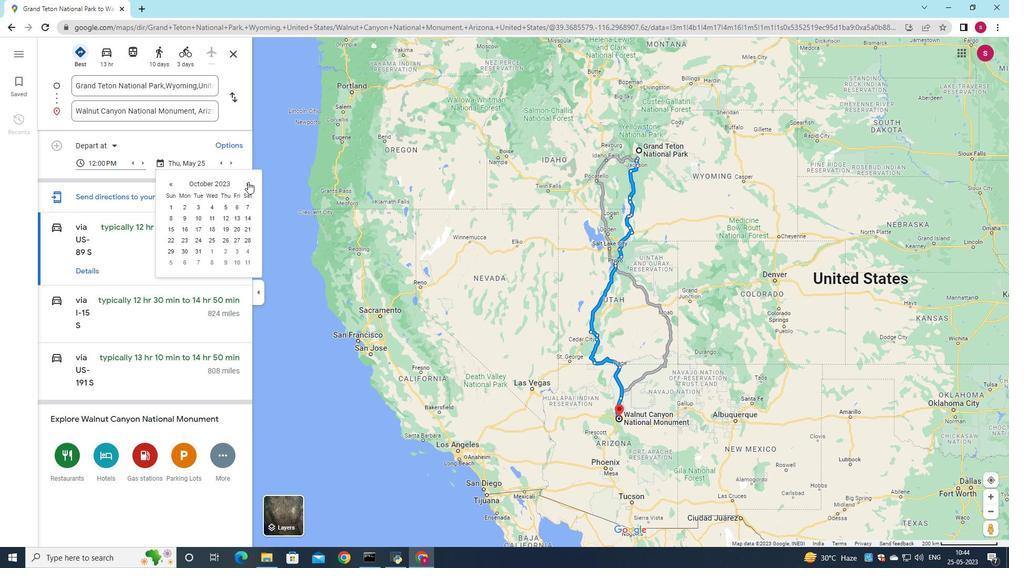 
Action: Mouse pressed left at (248, 181)
Screenshot: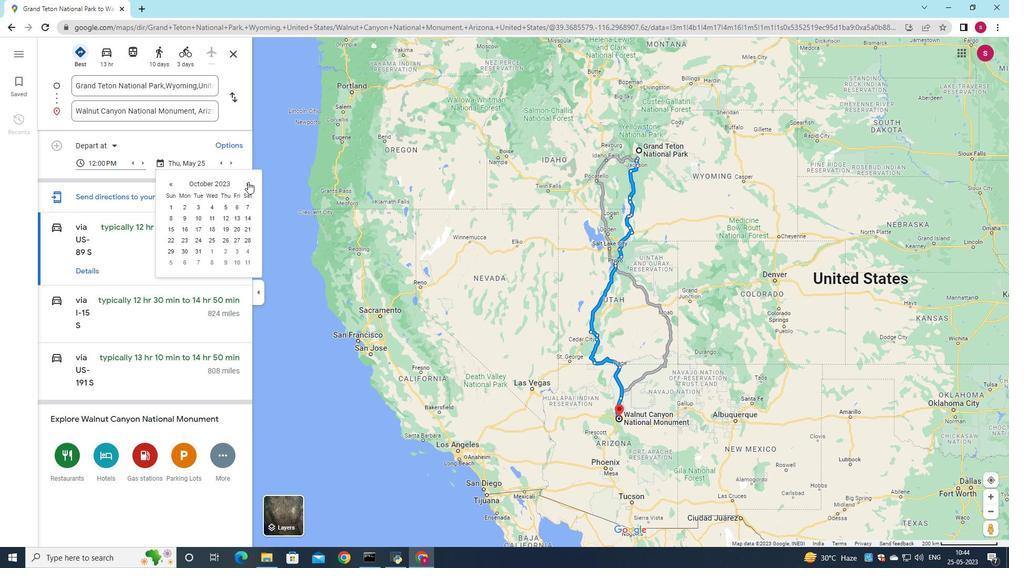 
Action: Mouse pressed left at (248, 181)
Screenshot: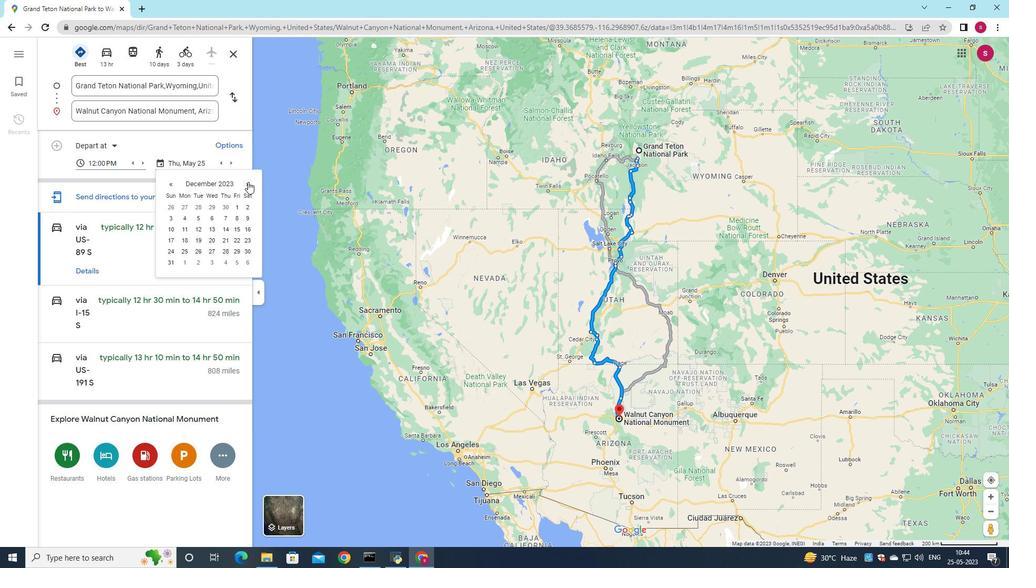 
Action: Mouse pressed left at (248, 181)
Screenshot: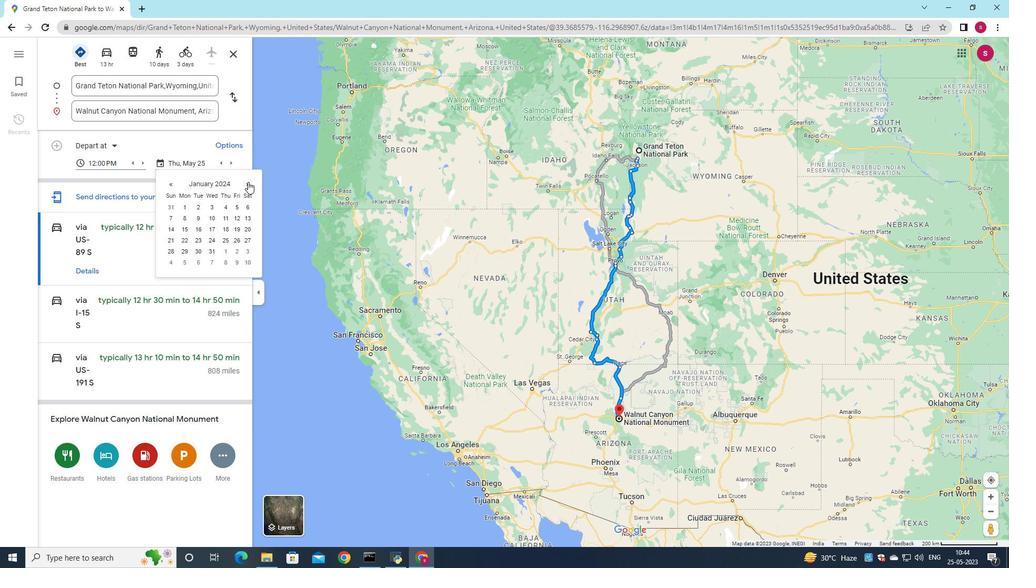 
Action: Mouse pressed left at (248, 181)
Screenshot: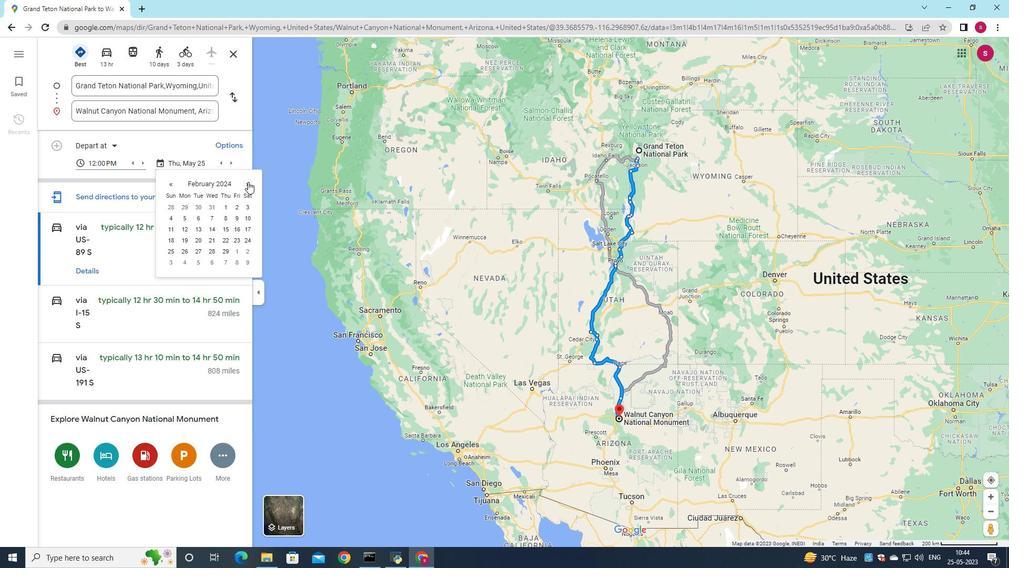 
Action: Mouse pressed left at (248, 181)
Screenshot: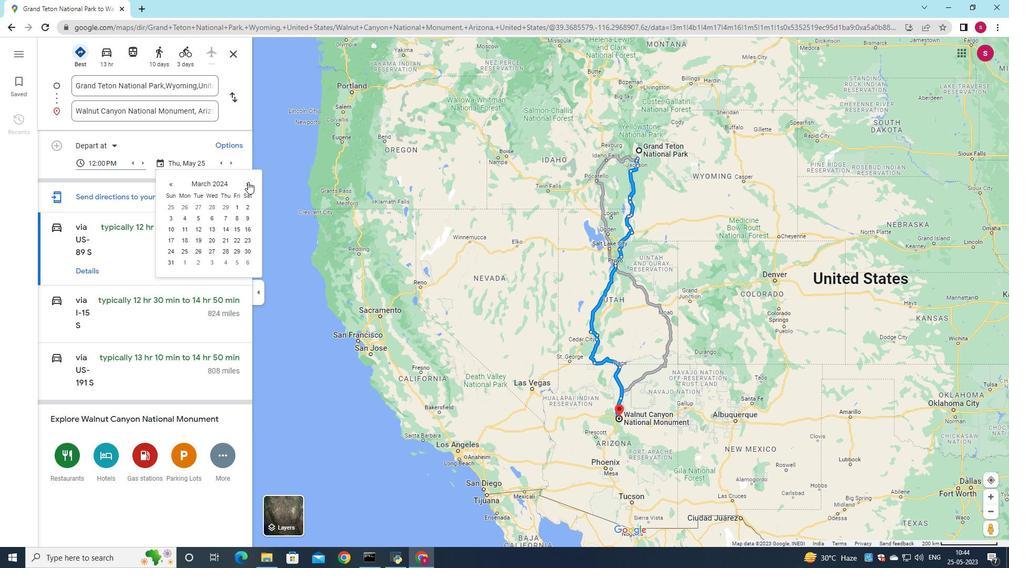 
Action: Mouse pressed left at (248, 181)
Screenshot: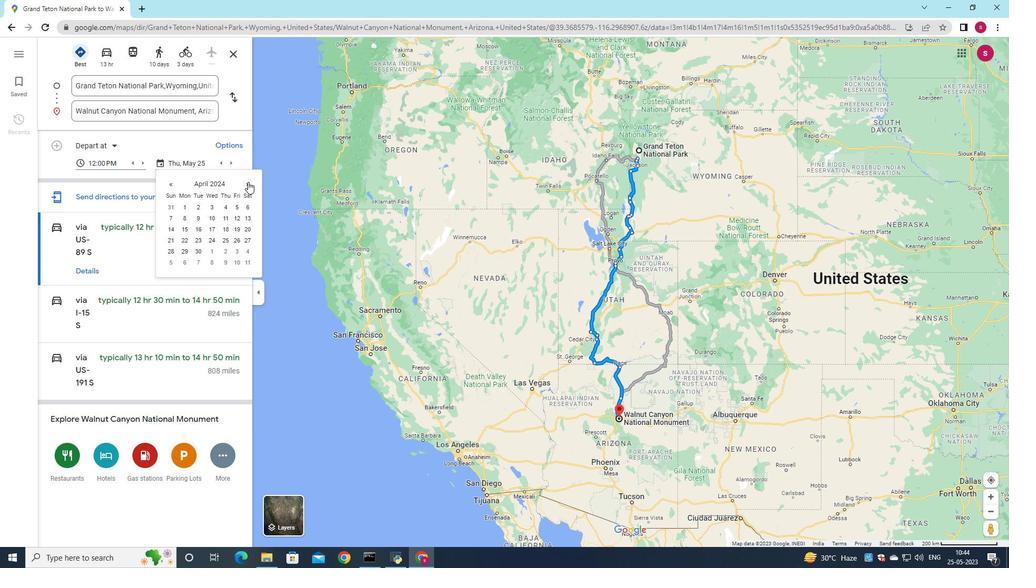 
Action: Mouse pressed left at (248, 181)
Screenshot: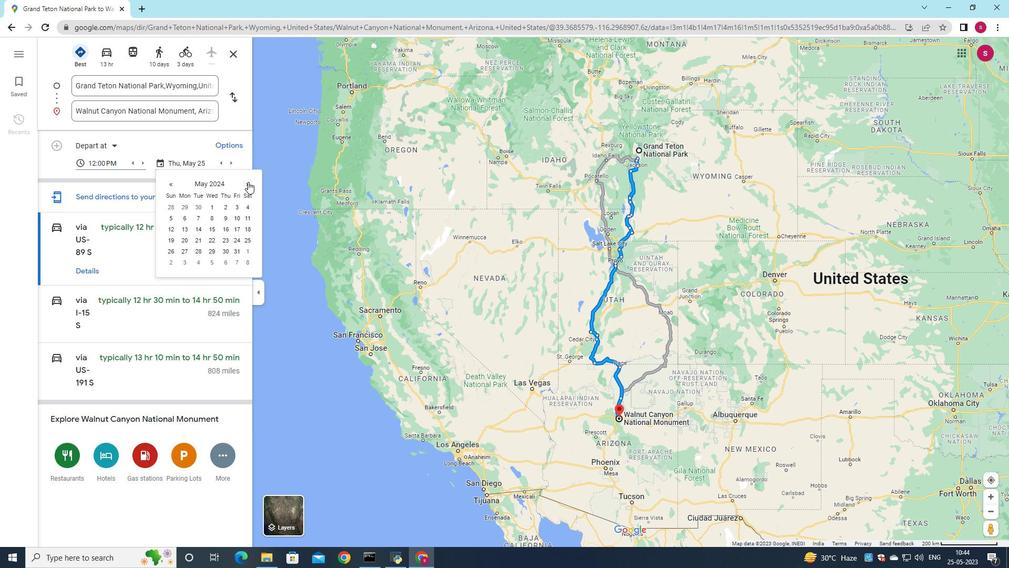 
Action: Mouse pressed left at (248, 181)
Screenshot: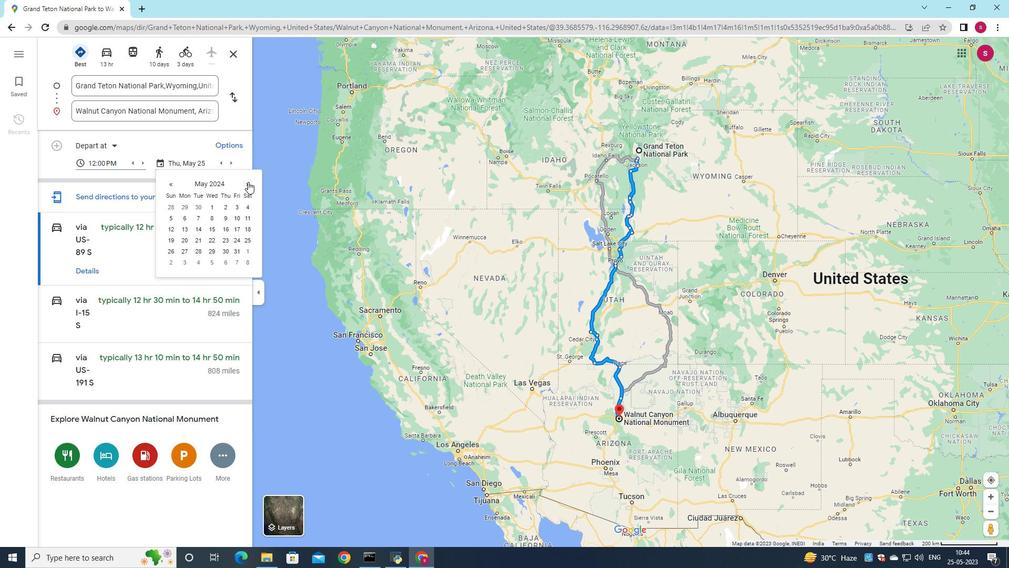 
Action: Mouse pressed left at (248, 181)
Screenshot: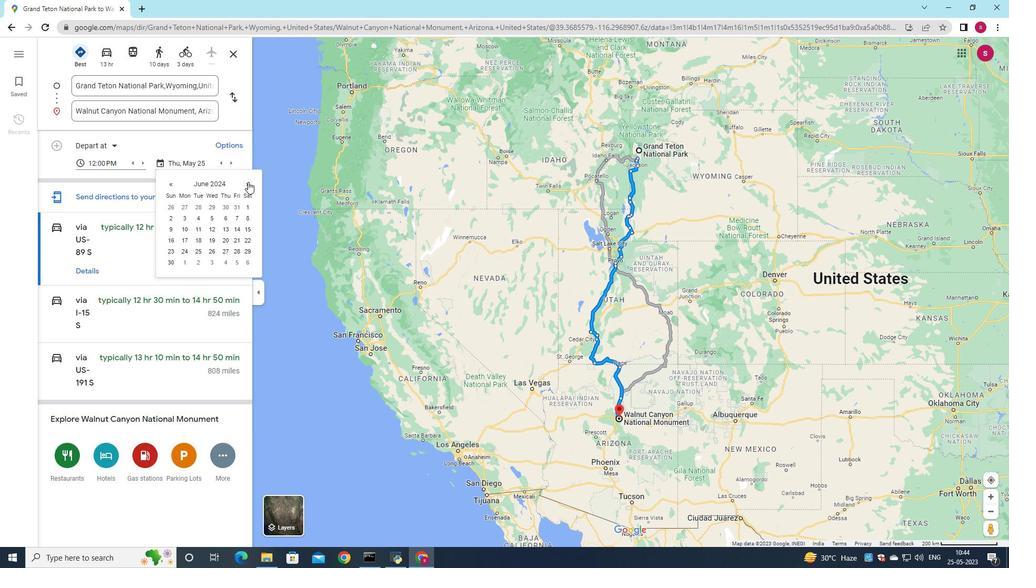 
Action: Mouse pressed left at (248, 181)
Screenshot: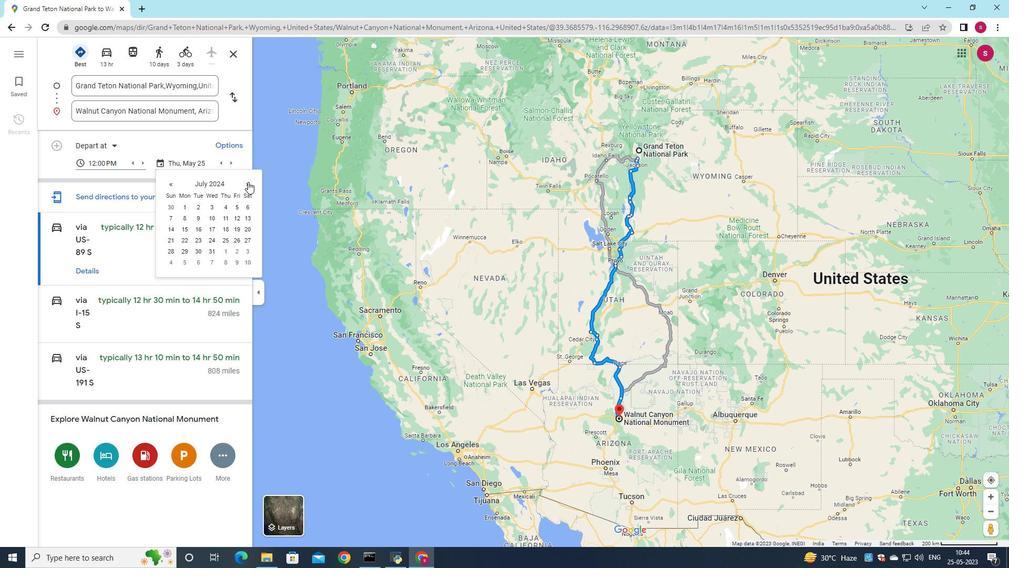 
Action: Mouse pressed left at (248, 181)
Screenshot: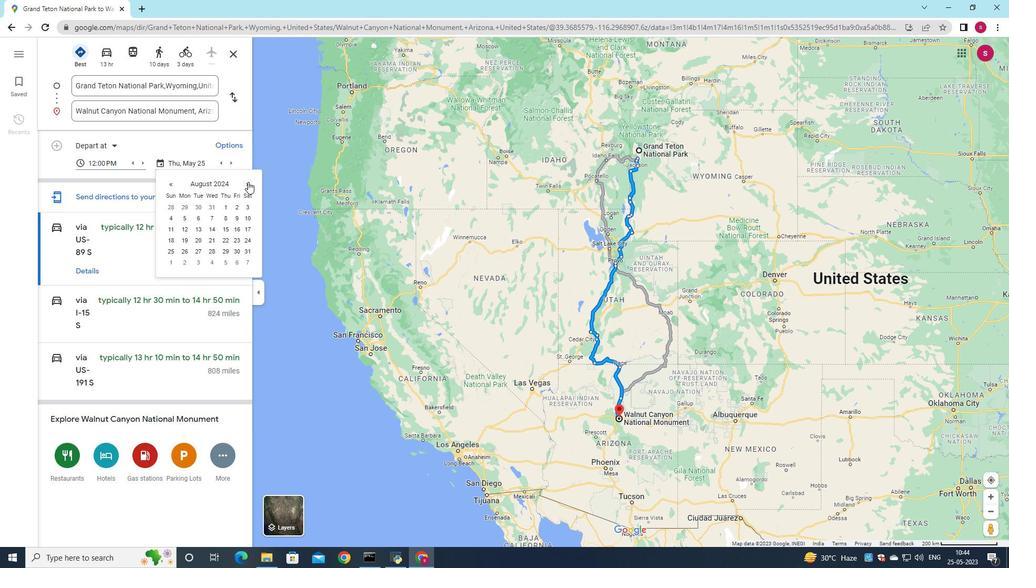
Action: Mouse pressed left at (248, 181)
Screenshot: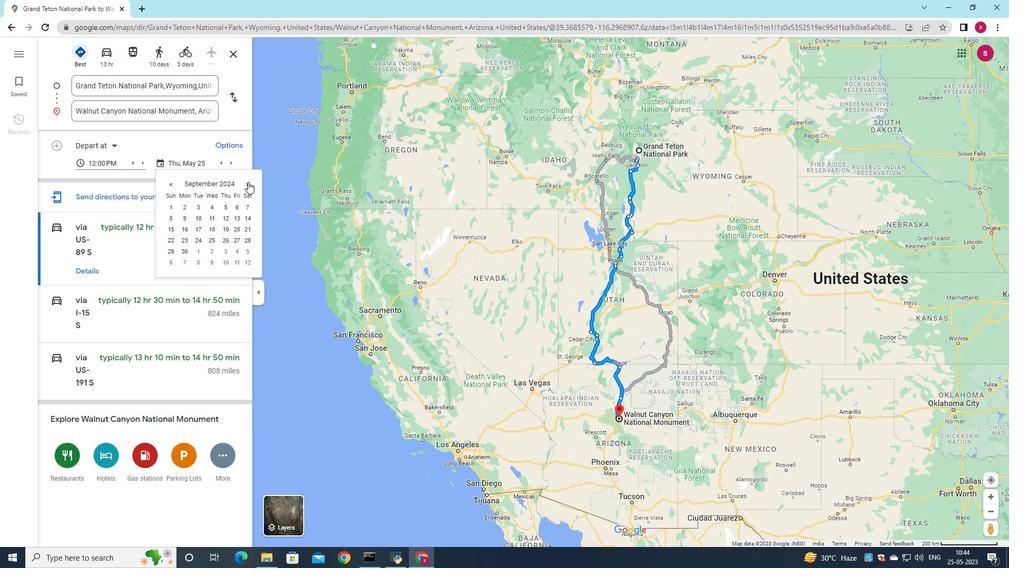 
Action: Mouse pressed left at (248, 181)
Screenshot: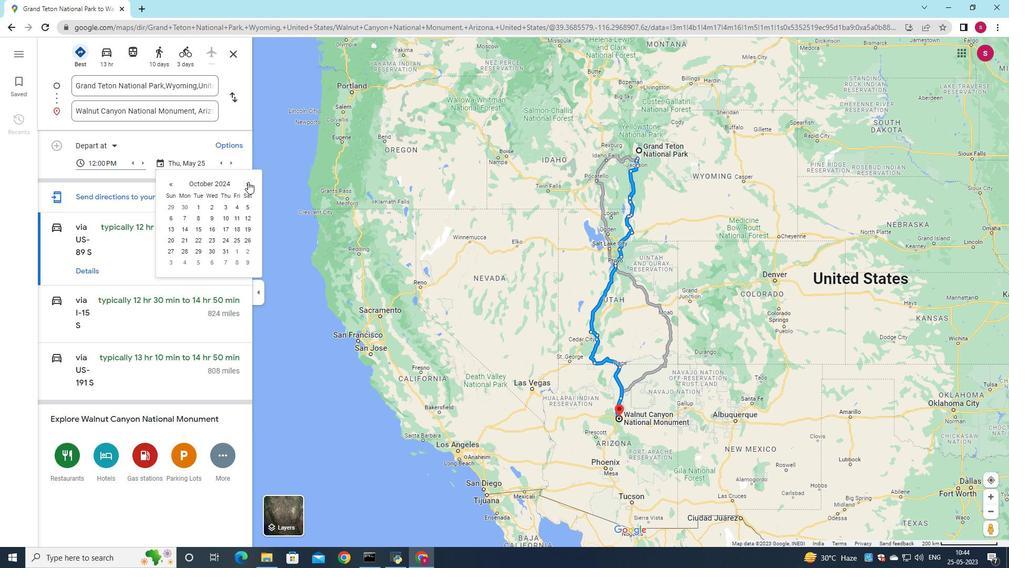 
Action: Mouse pressed left at (248, 181)
Screenshot: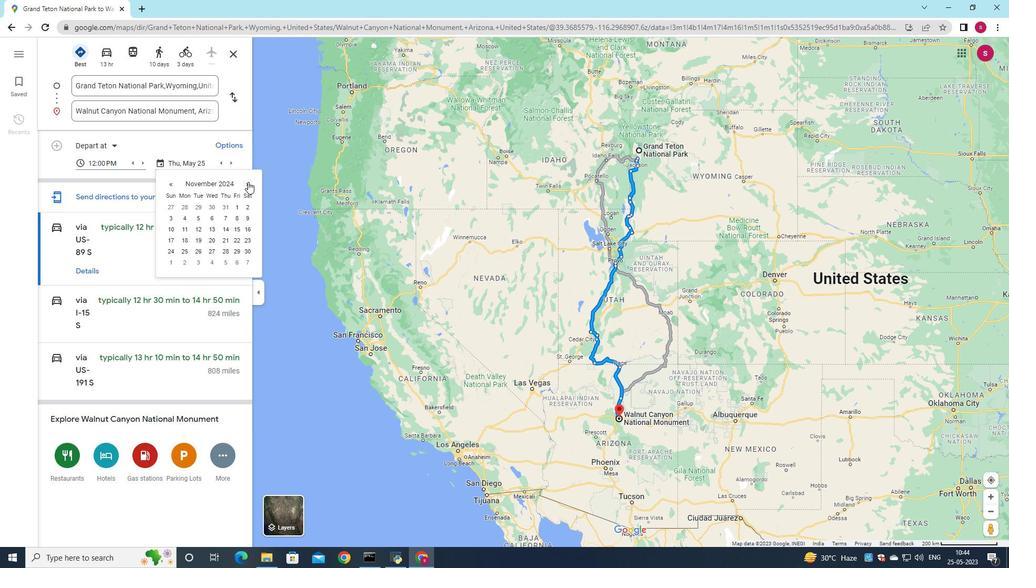 
Action: Mouse pressed left at (248, 181)
Screenshot: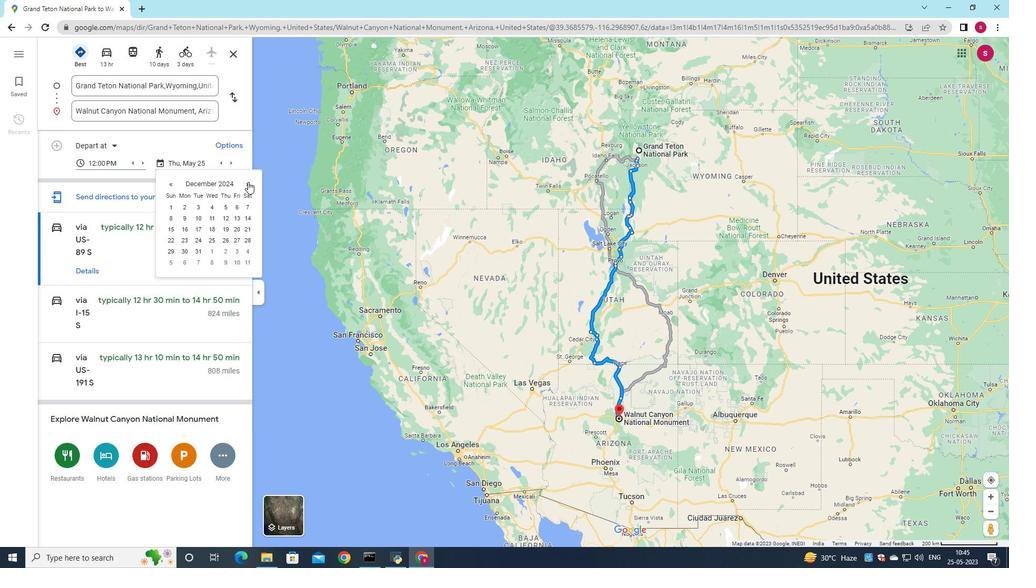 
Action: Mouse moved to (168, 180)
Screenshot: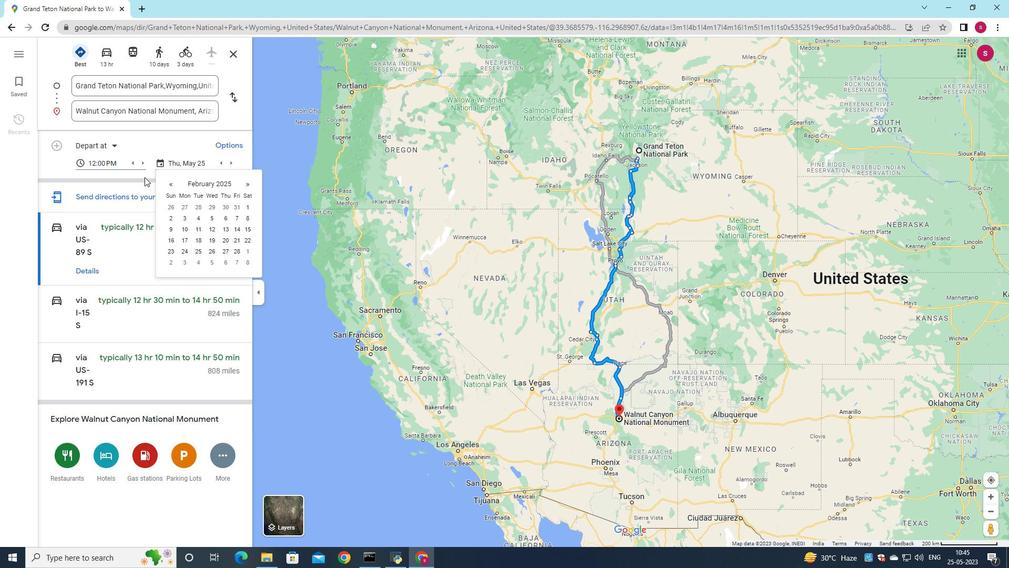 
Action: Mouse pressed left at (168, 180)
Screenshot: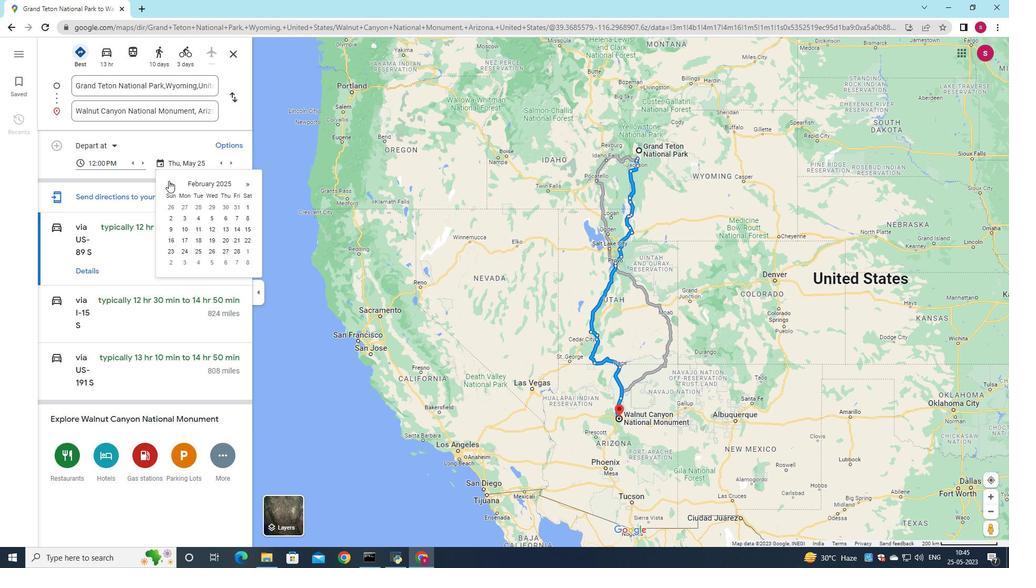 
Action: Mouse pressed left at (168, 180)
Screenshot: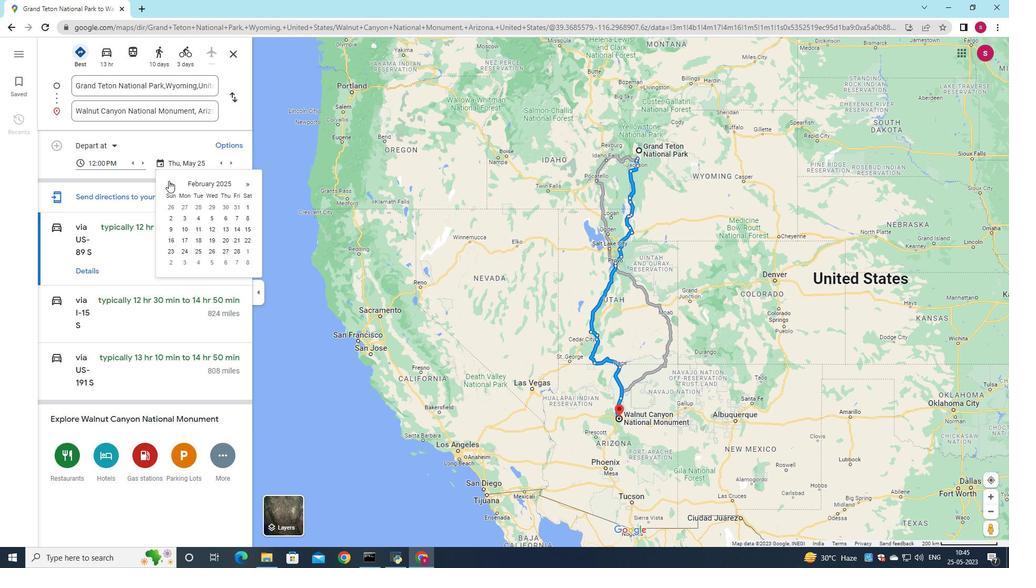 
Action: Mouse pressed left at (168, 180)
Screenshot: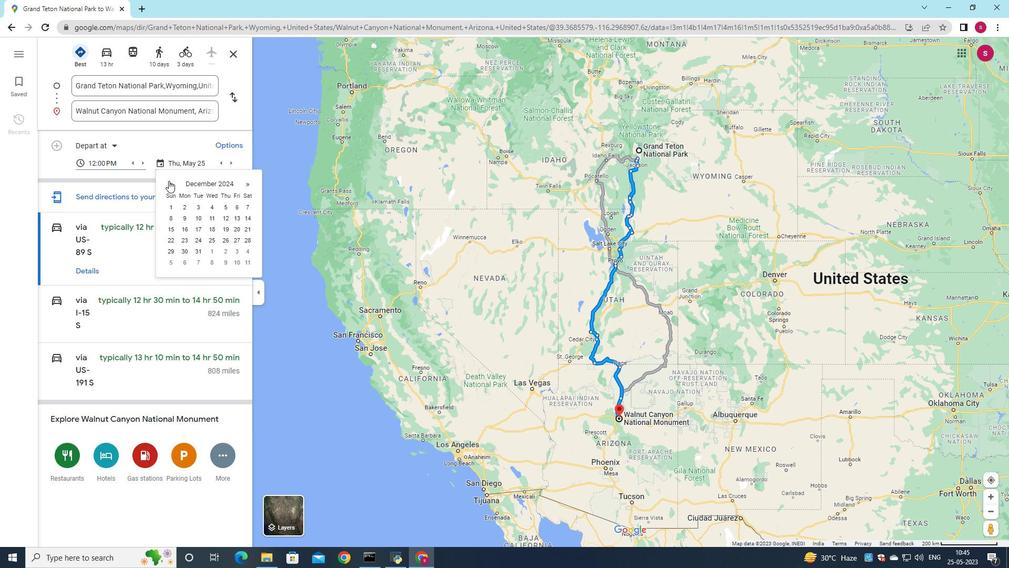 
Action: Mouse pressed left at (168, 180)
Screenshot: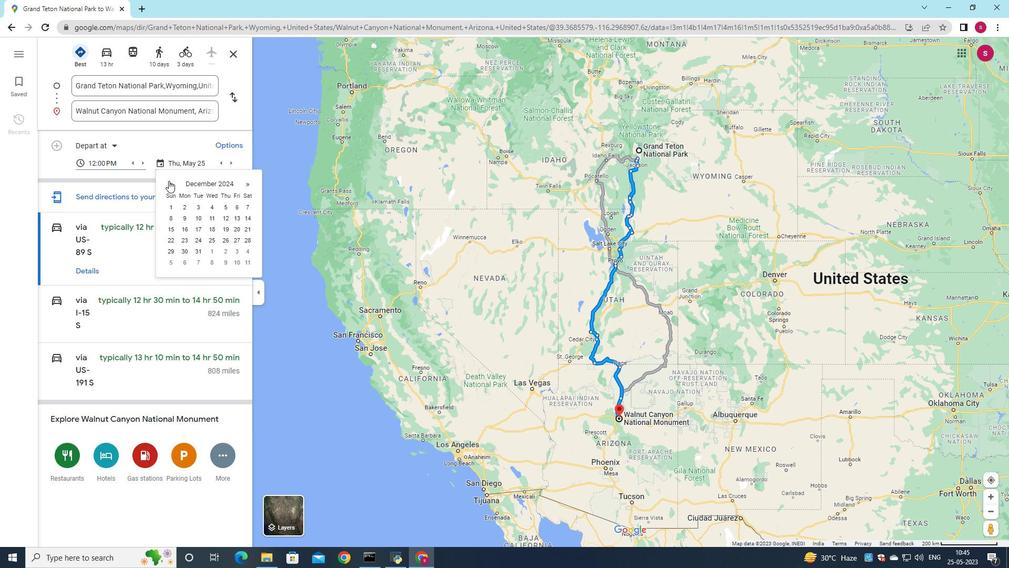 
Action: Mouse pressed left at (168, 180)
Screenshot: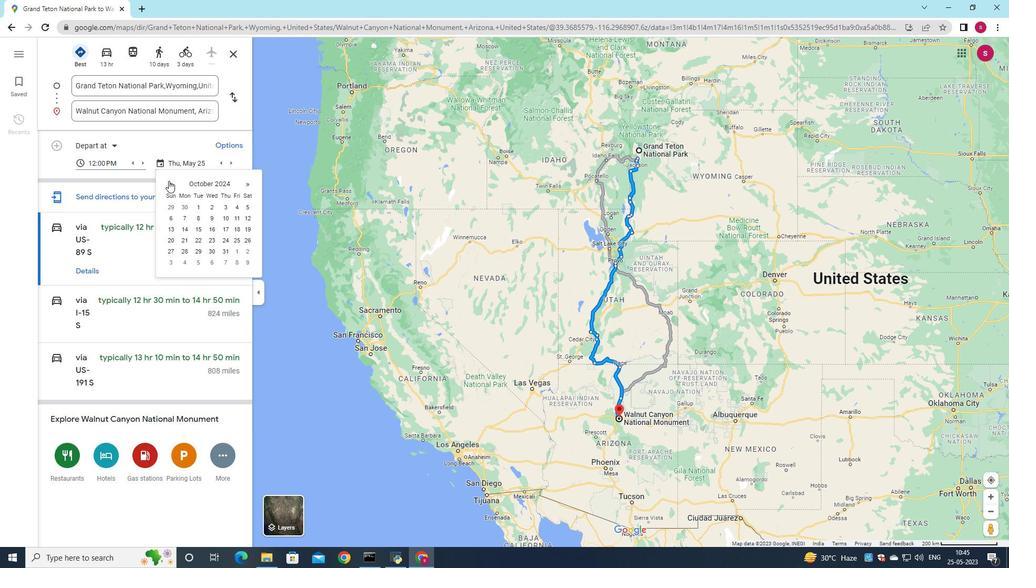 
Action: Mouse pressed left at (168, 180)
Screenshot: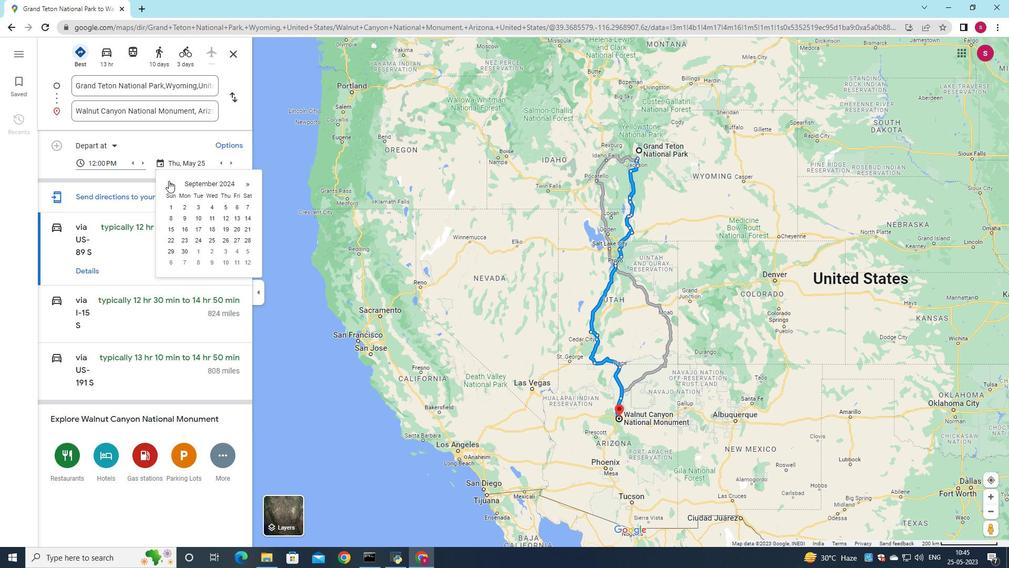 
Action: Mouse pressed left at (168, 180)
Screenshot: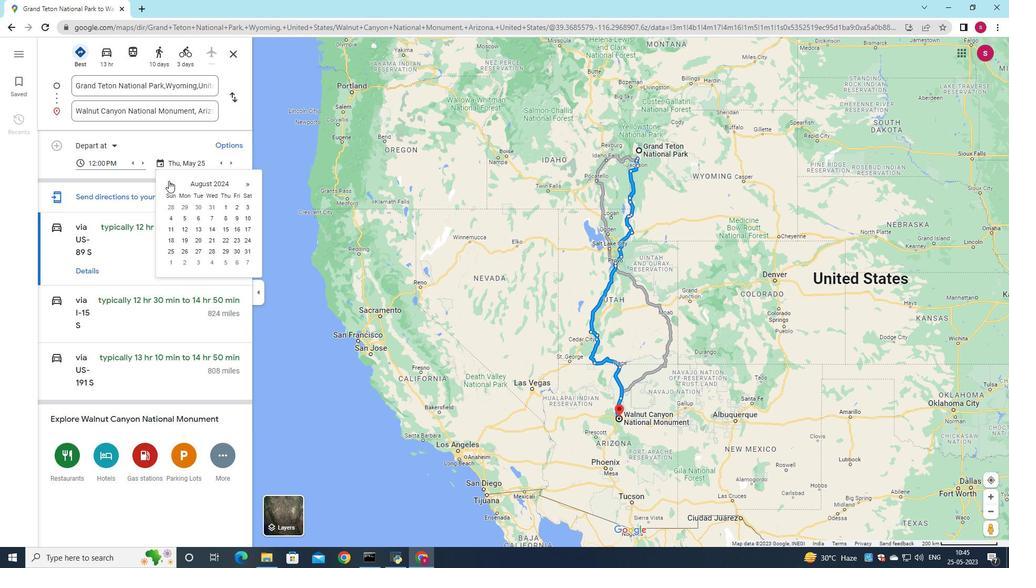 
Action: Mouse pressed left at (168, 180)
Screenshot: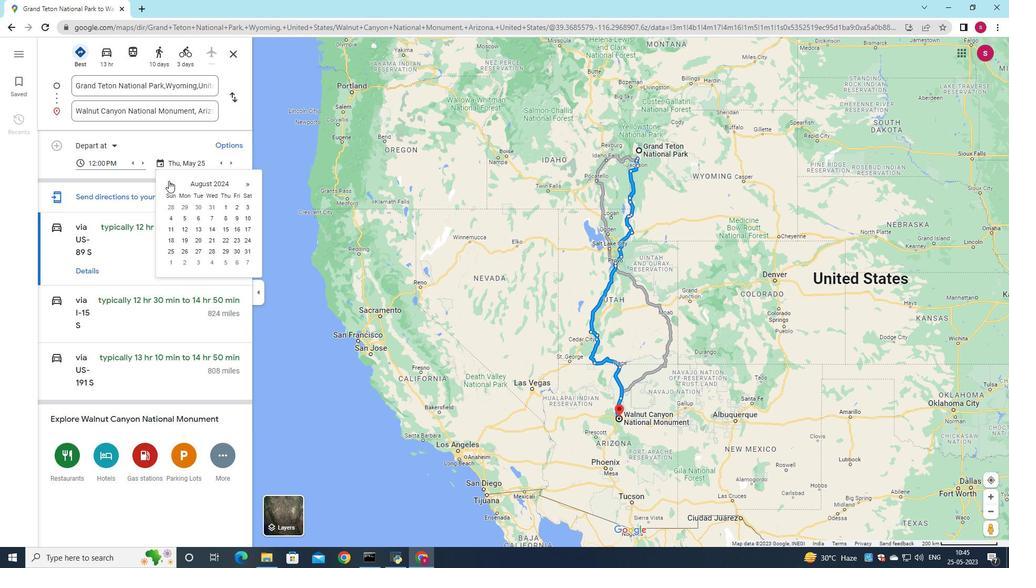 
Action: Mouse pressed left at (168, 180)
Screenshot: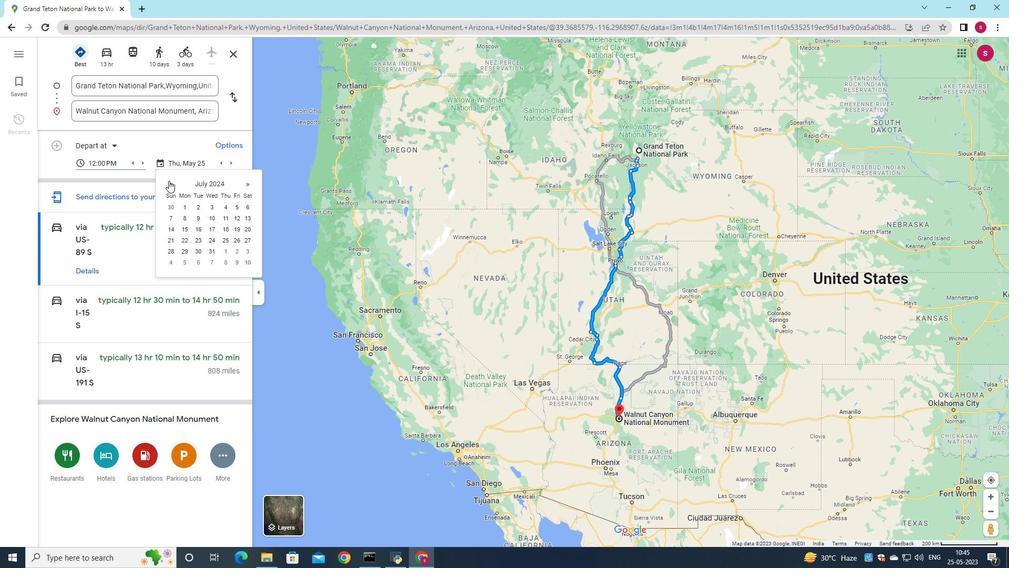 
Action: Mouse pressed left at (168, 180)
Screenshot: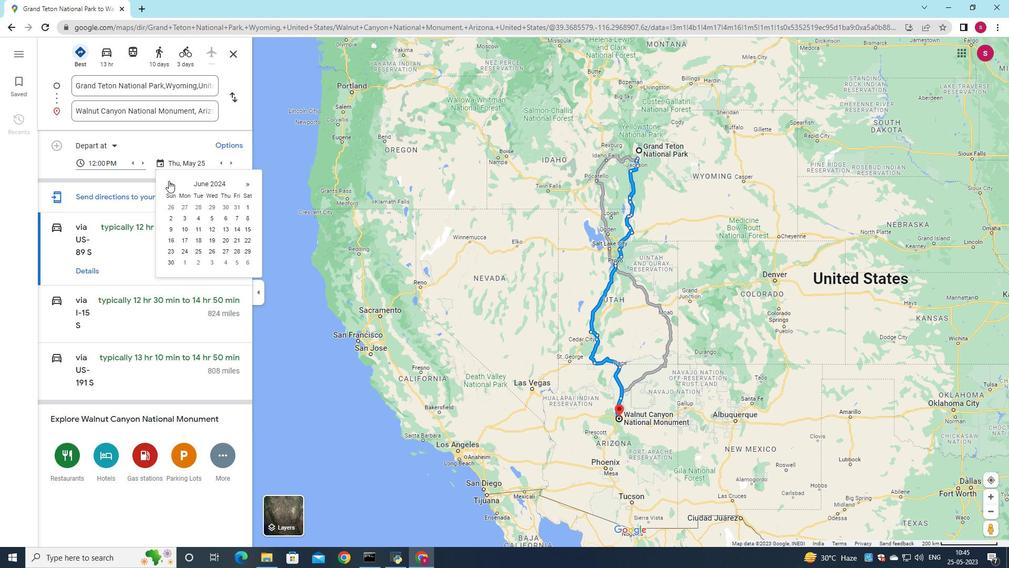 
Action: Mouse pressed left at (168, 180)
Screenshot: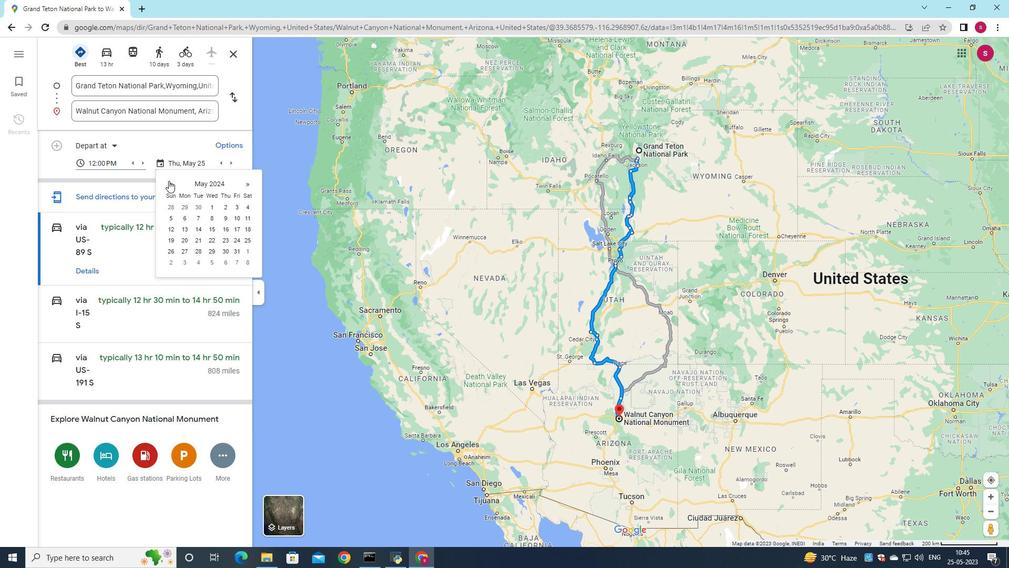 
Action: Mouse pressed left at (168, 180)
Screenshot: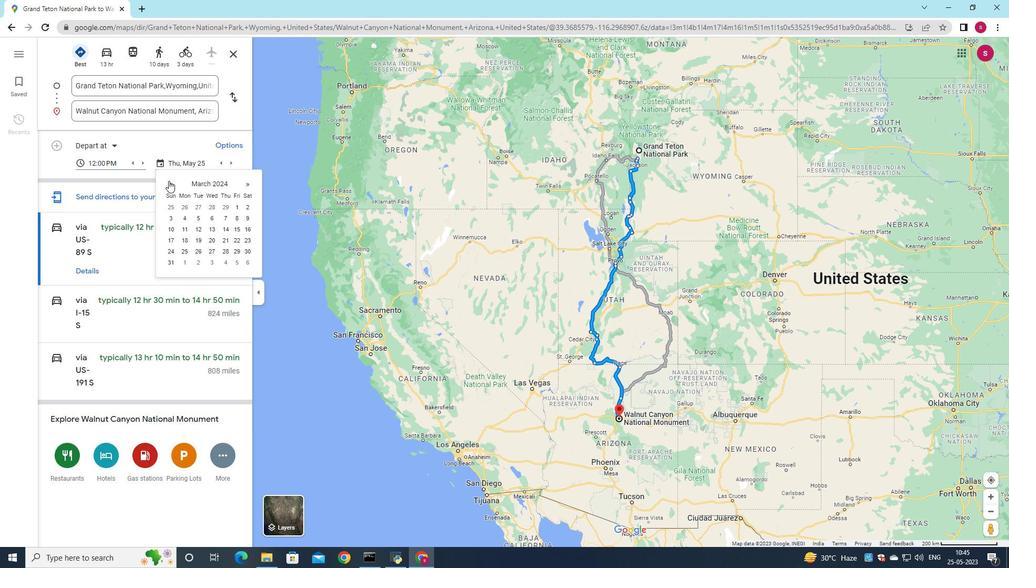 
Action: Mouse pressed left at (168, 180)
Screenshot: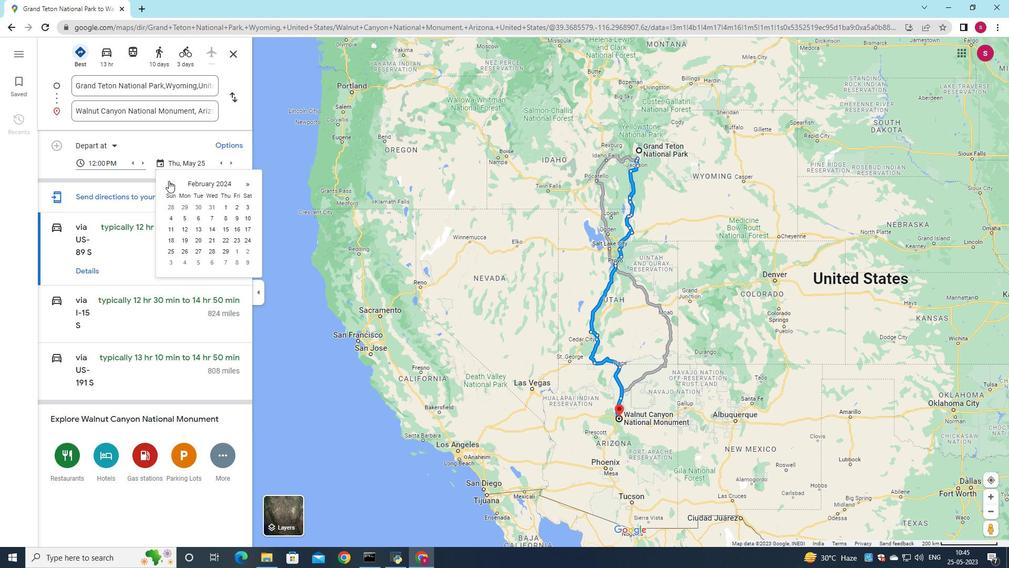 
Action: Mouse pressed left at (168, 180)
Screenshot: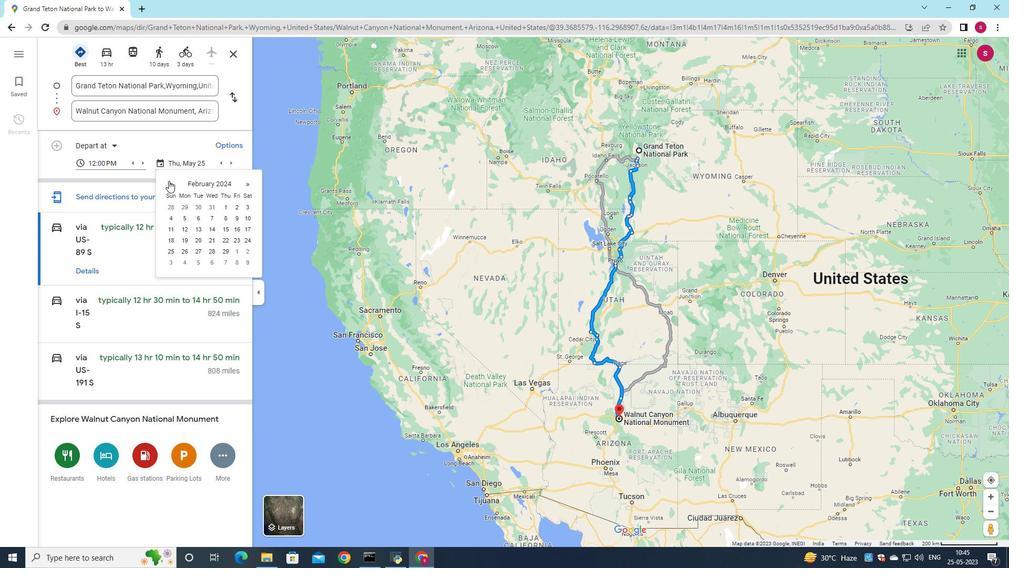 
Action: Mouse moved to (233, 231)
Screenshot: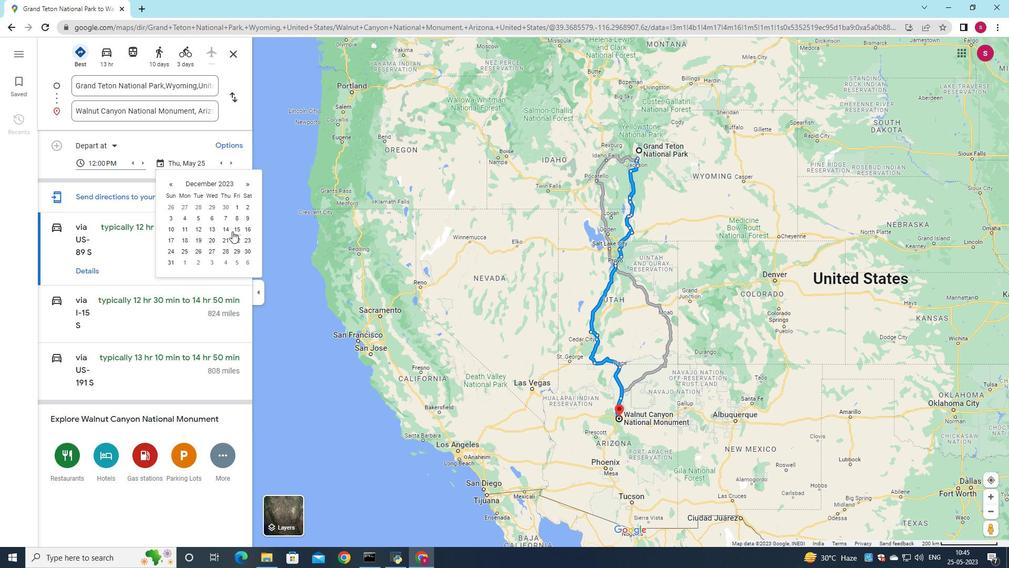 
Action: Mouse pressed left at (233, 231)
Screenshot: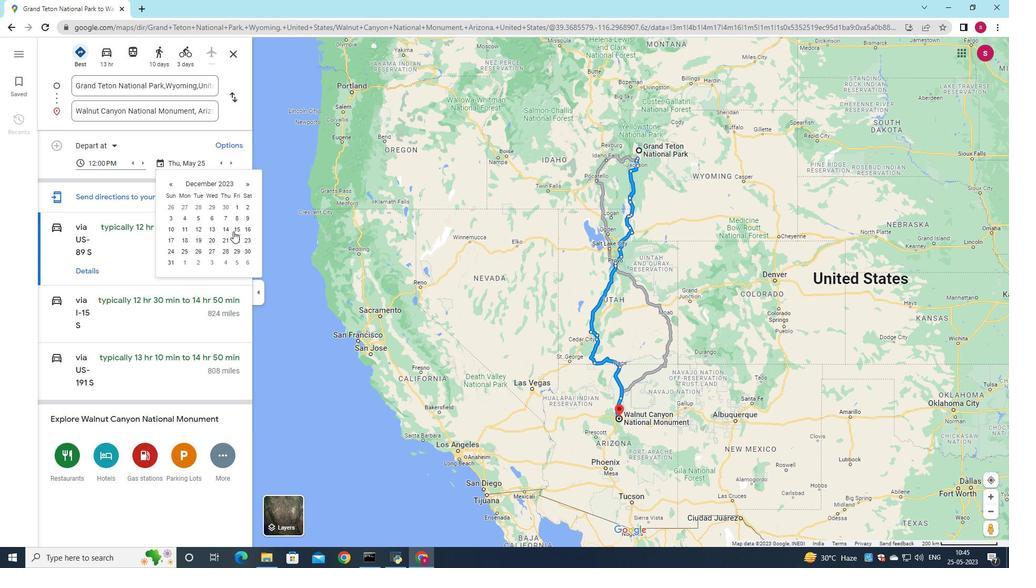 
Action: Mouse moved to (697, 368)
Screenshot: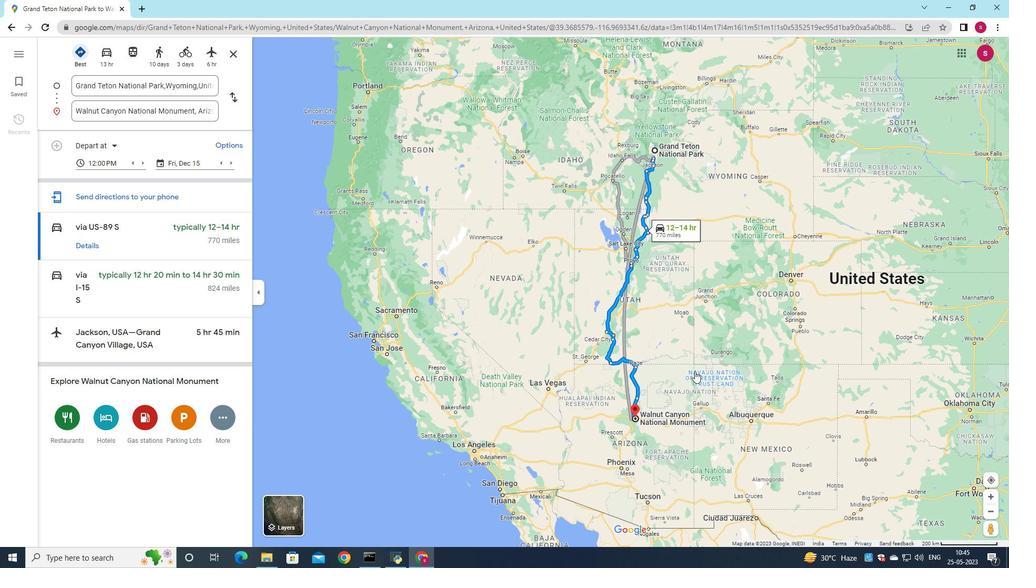 
